 Task: In the Company georgeWashington.edu, Log call with description : 'Customer wanting to schedule a trial.'; Select call outcome: 'Busy '; Select call Direction: Inbound; Add date: '15 August, 2023' and time 11:00:AM. Logged in from softage.1@softage.net
Action: Mouse moved to (112, 70)
Screenshot: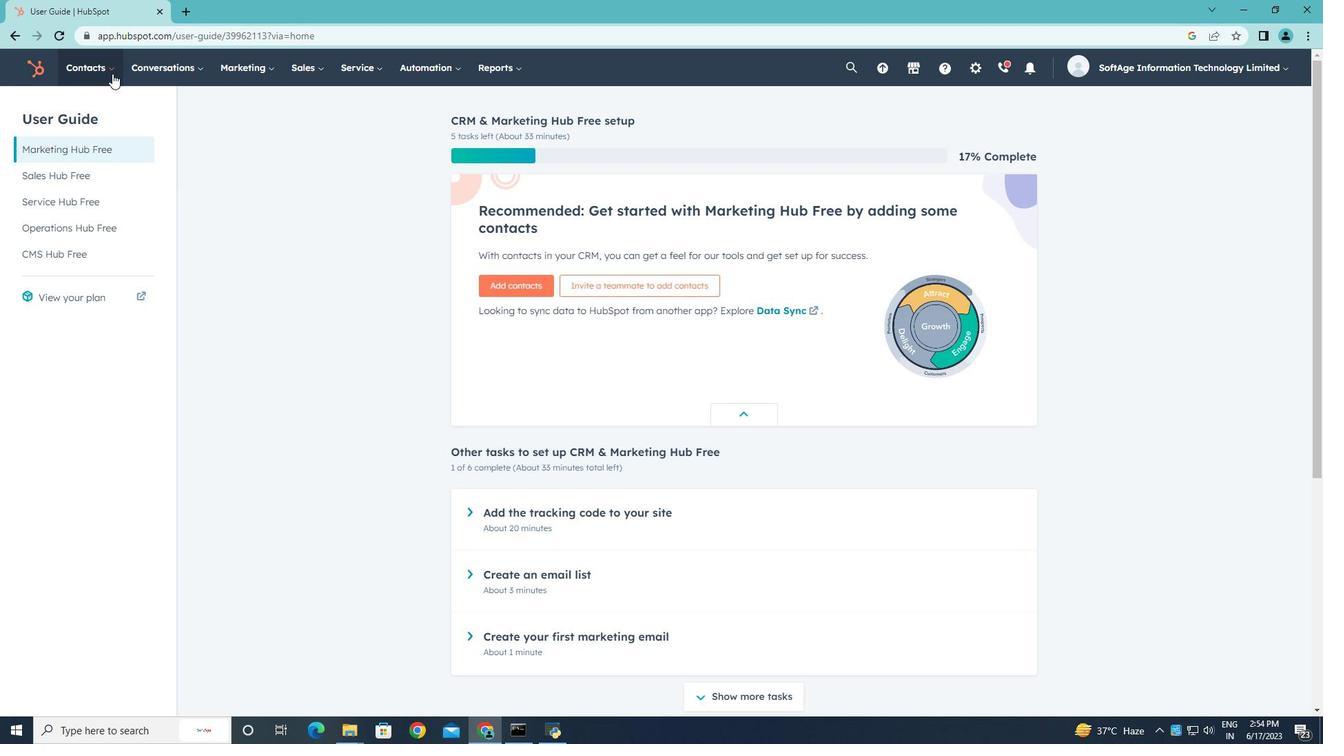 
Action: Mouse pressed left at (112, 70)
Screenshot: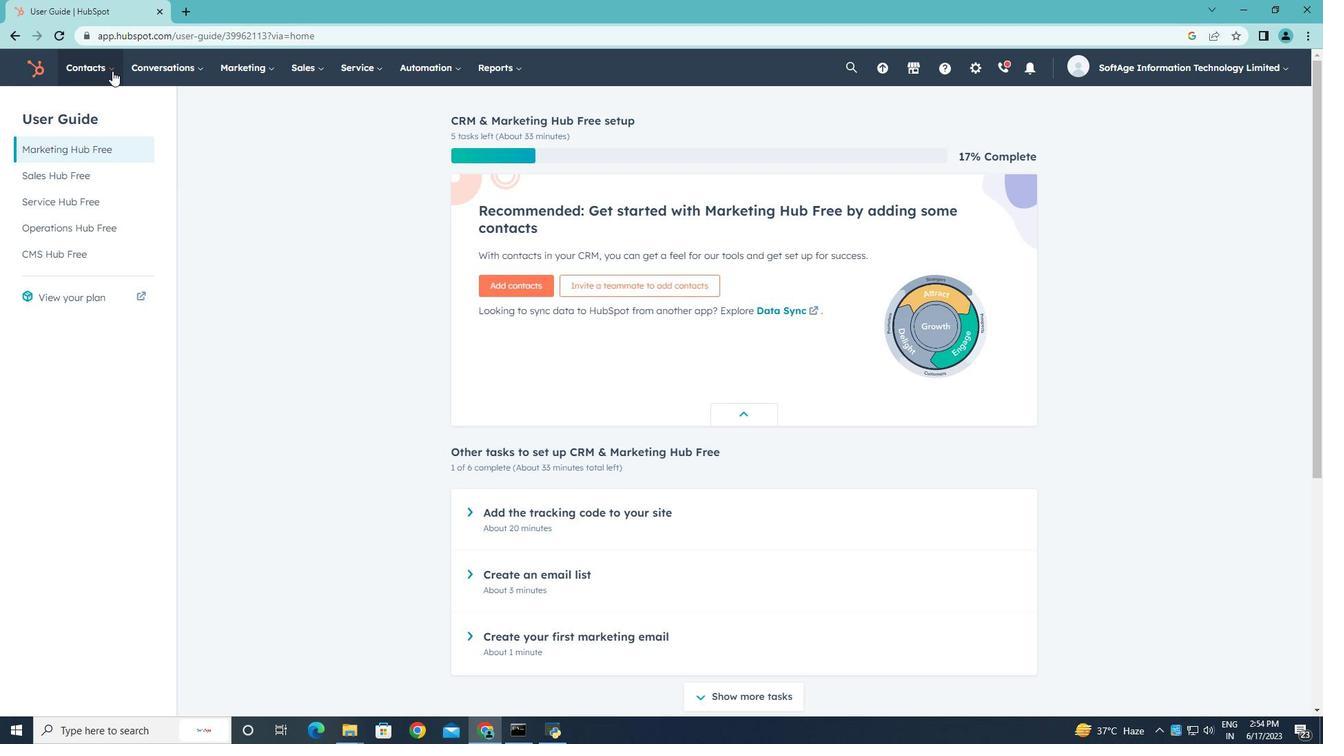 
Action: Mouse moved to (111, 137)
Screenshot: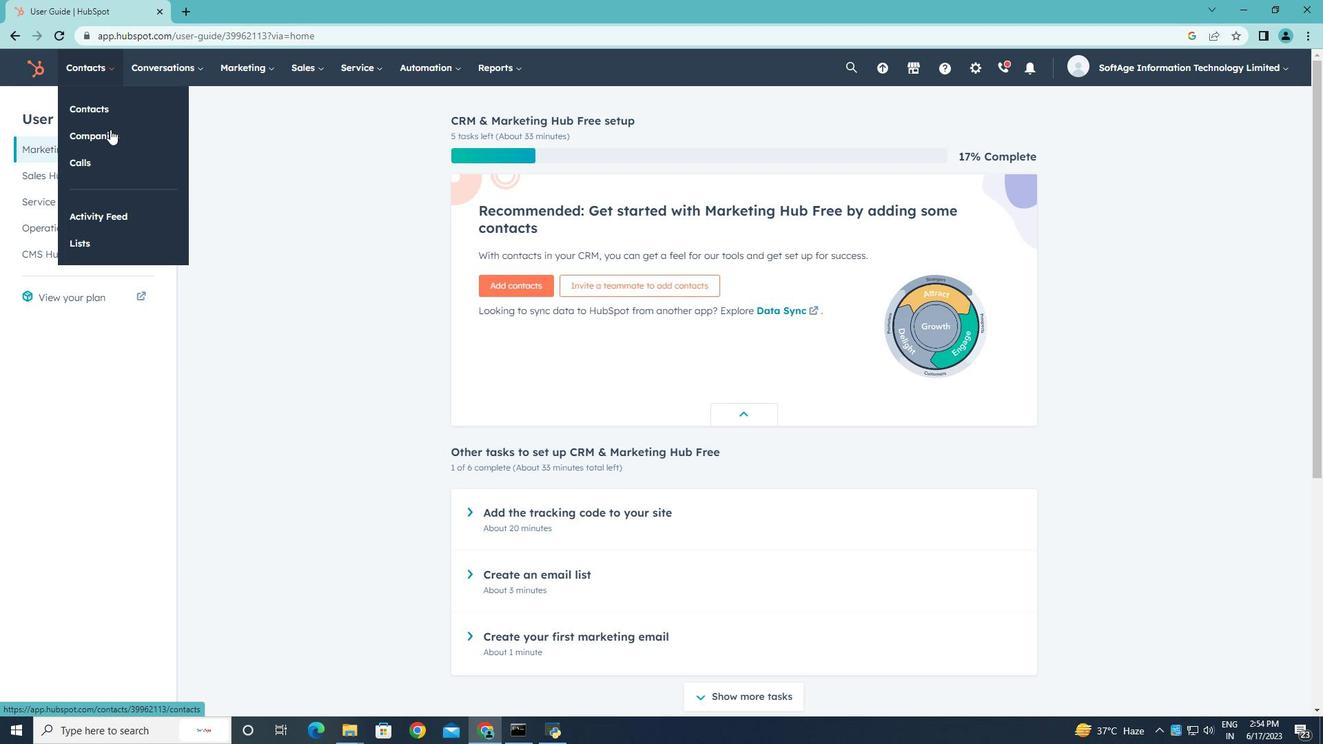 
Action: Mouse pressed left at (111, 137)
Screenshot: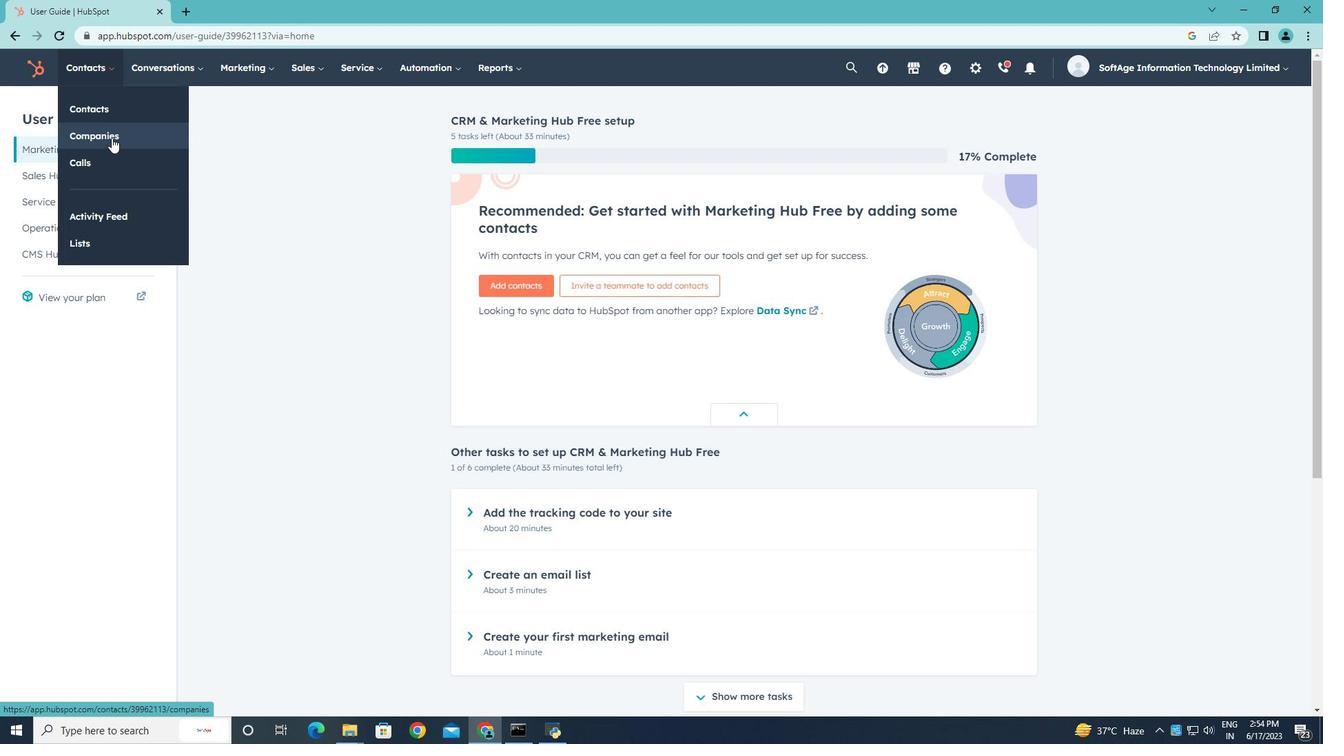 
Action: Mouse moved to (122, 218)
Screenshot: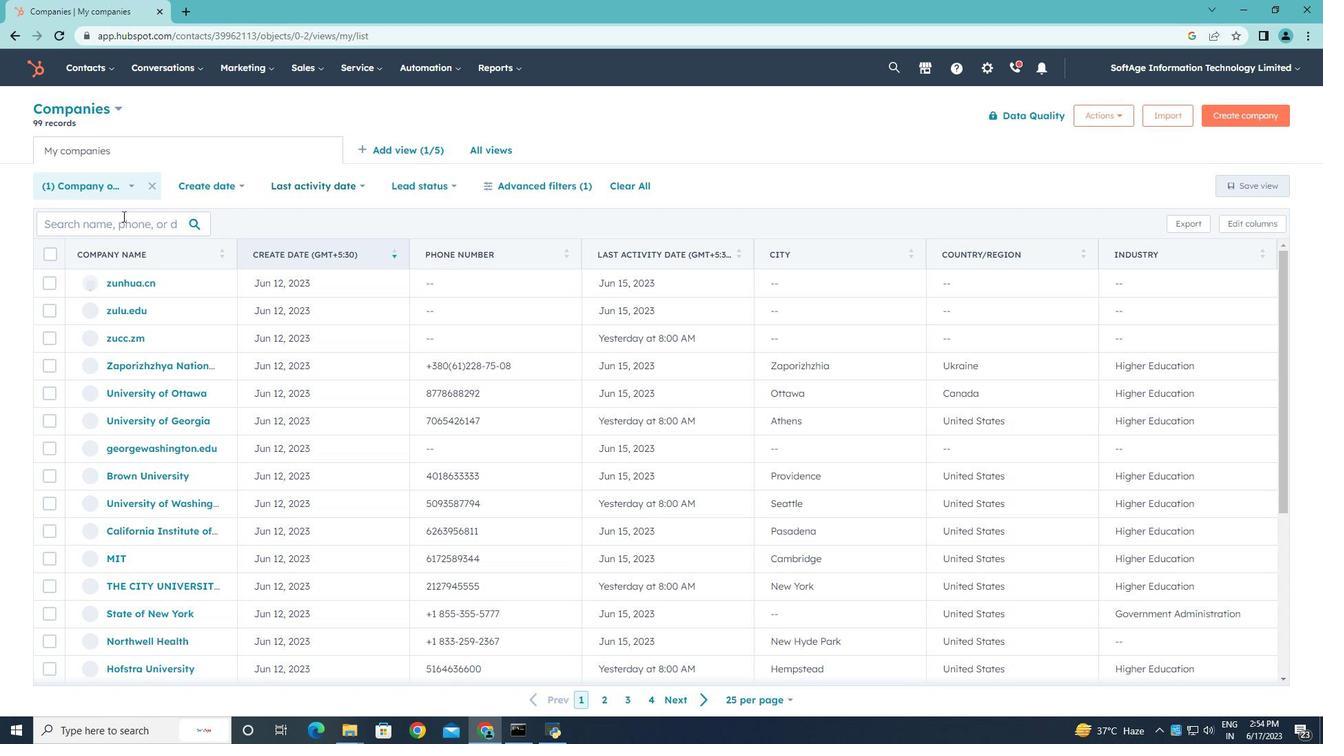 
Action: Mouse pressed left at (122, 218)
Screenshot: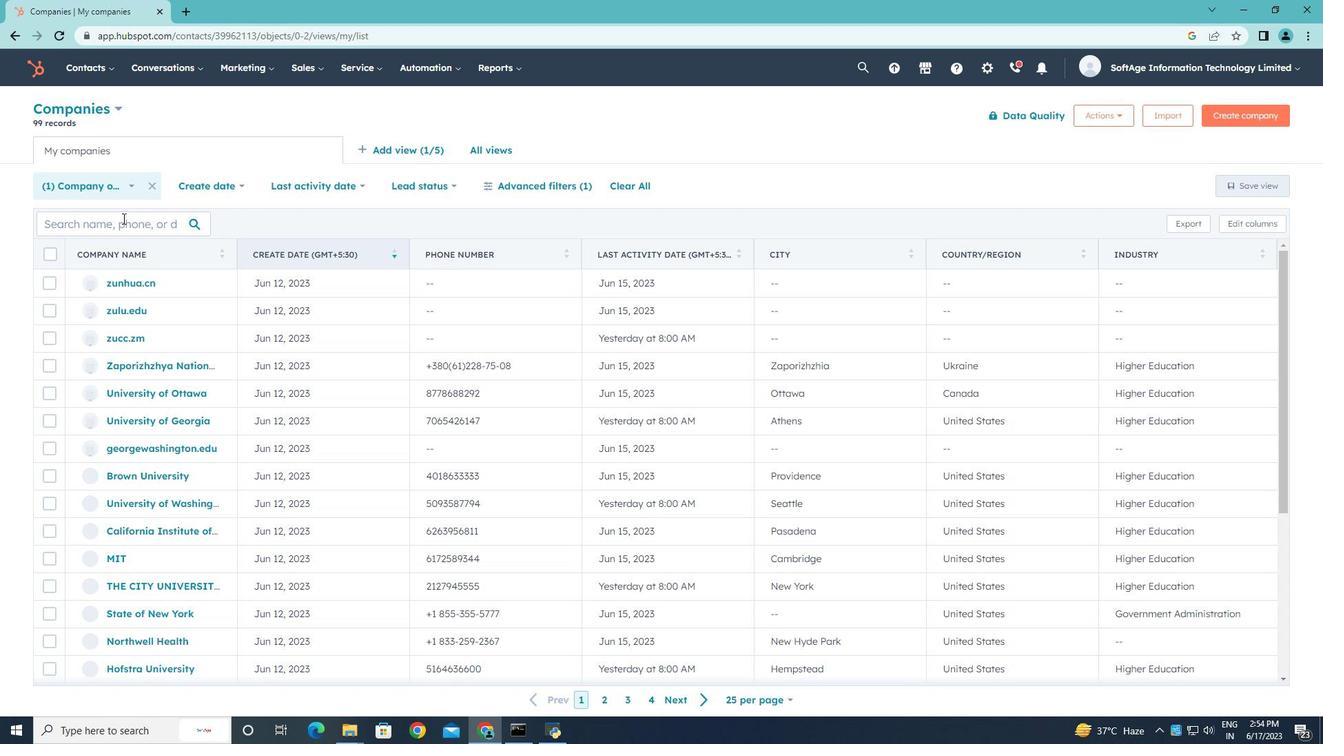 
Action: Key pressed george<Key.shift>Washington.edu
Screenshot: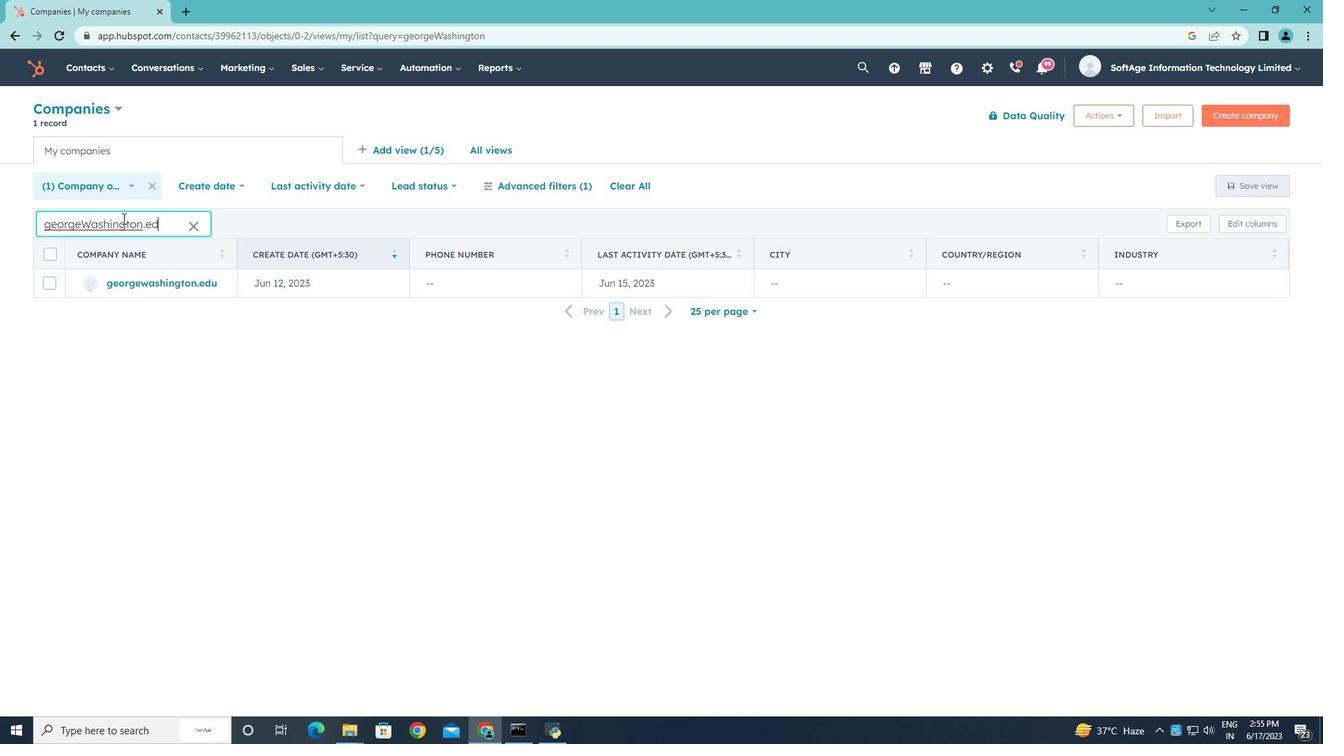 
Action: Mouse moved to (146, 283)
Screenshot: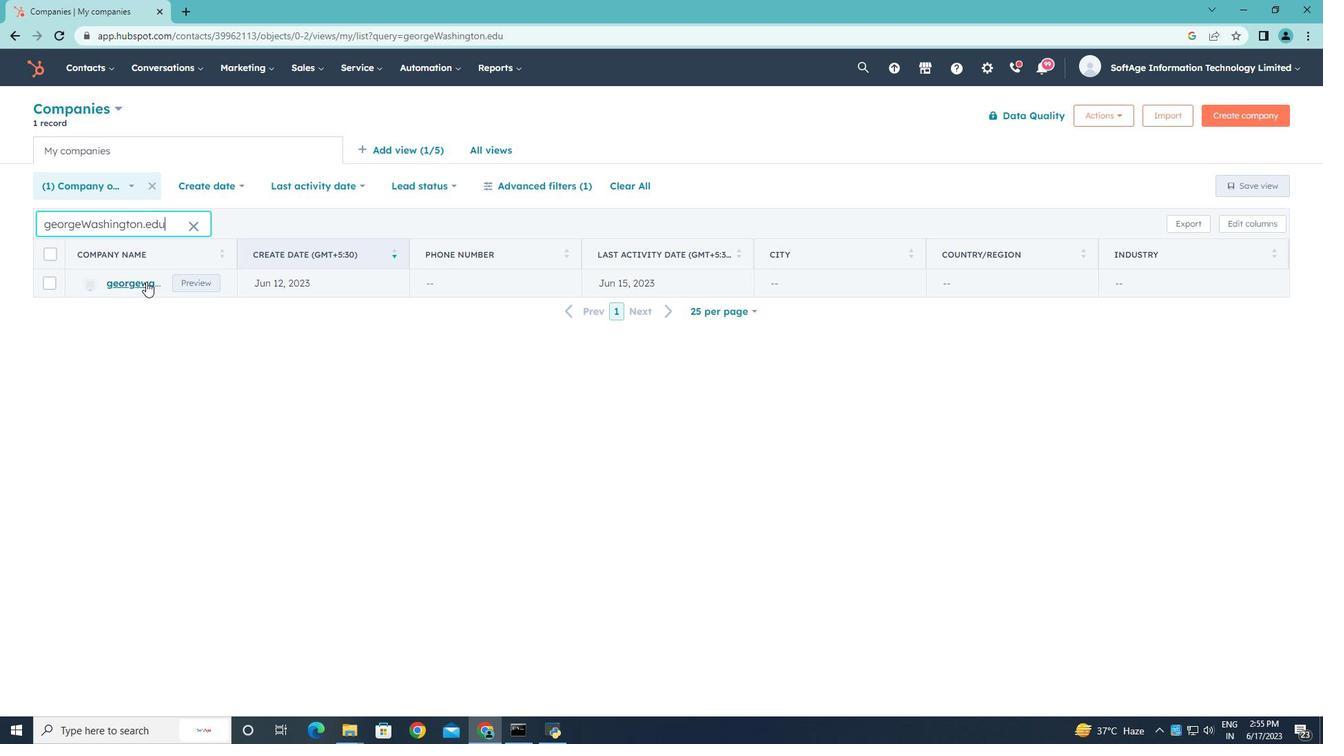 
Action: Mouse pressed left at (146, 283)
Screenshot: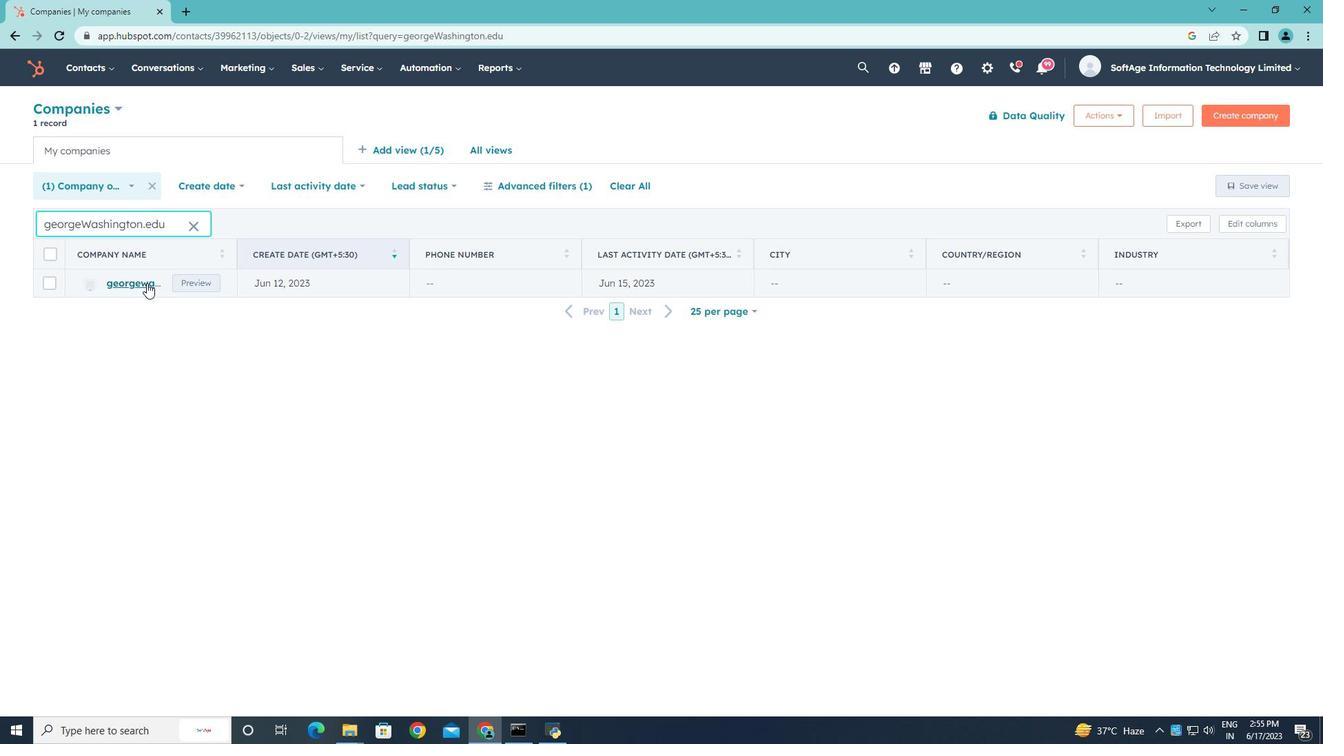 
Action: Mouse moved to (267, 222)
Screenshot: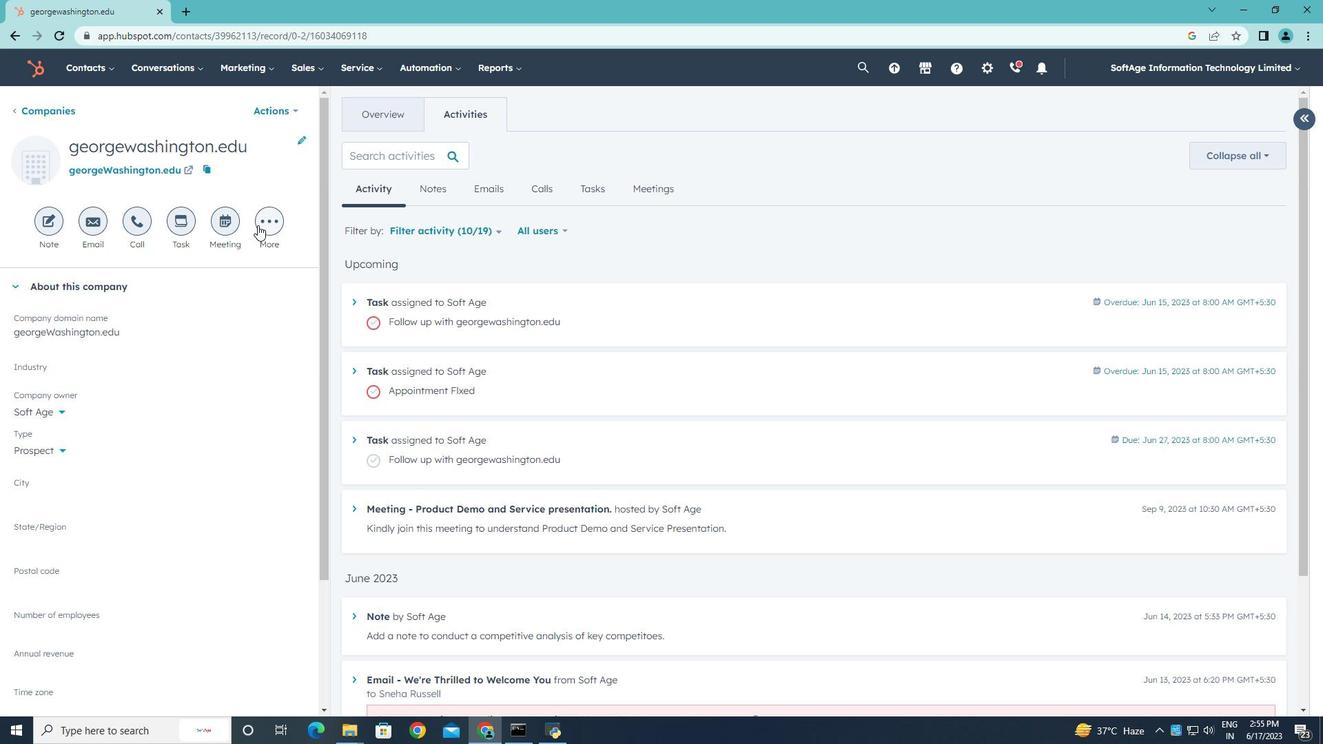
Action: Mouse pressed left at (267, 222)
Screenshot: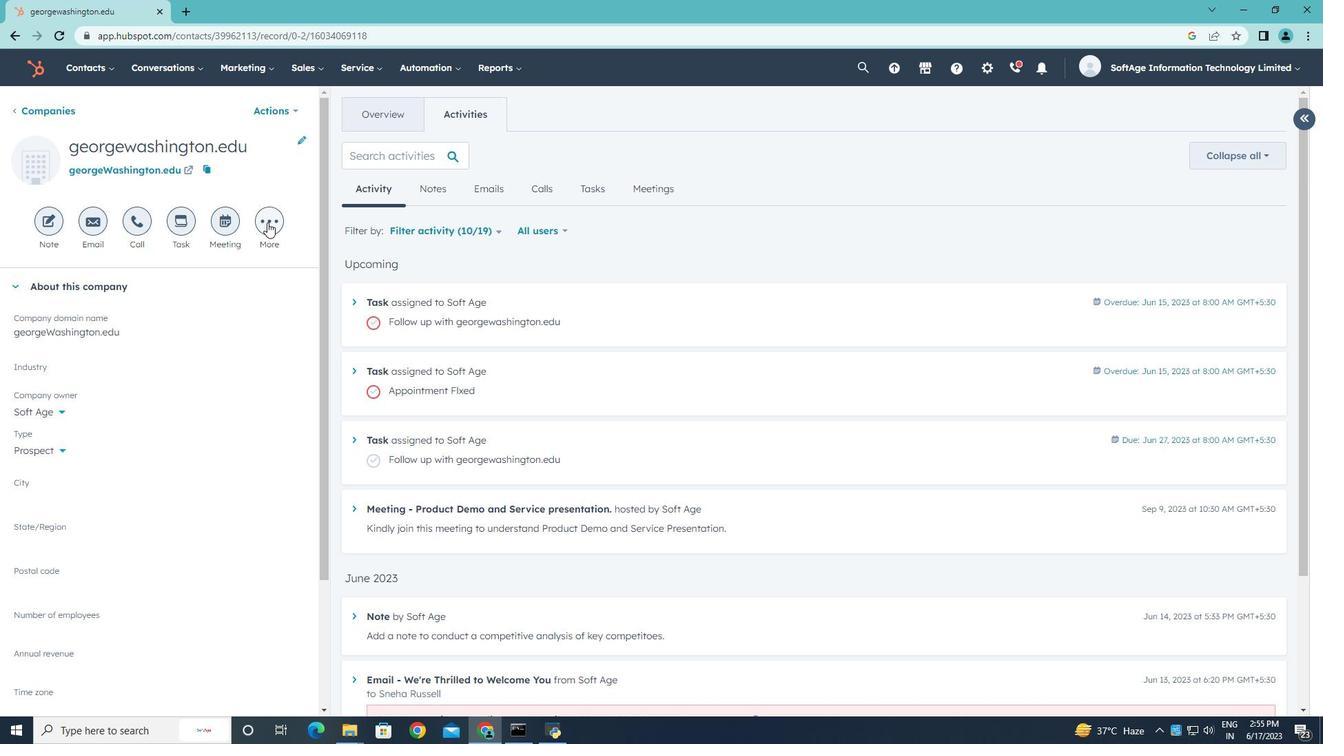 
Action: Mouse moved to (254, 340)
Screenshot: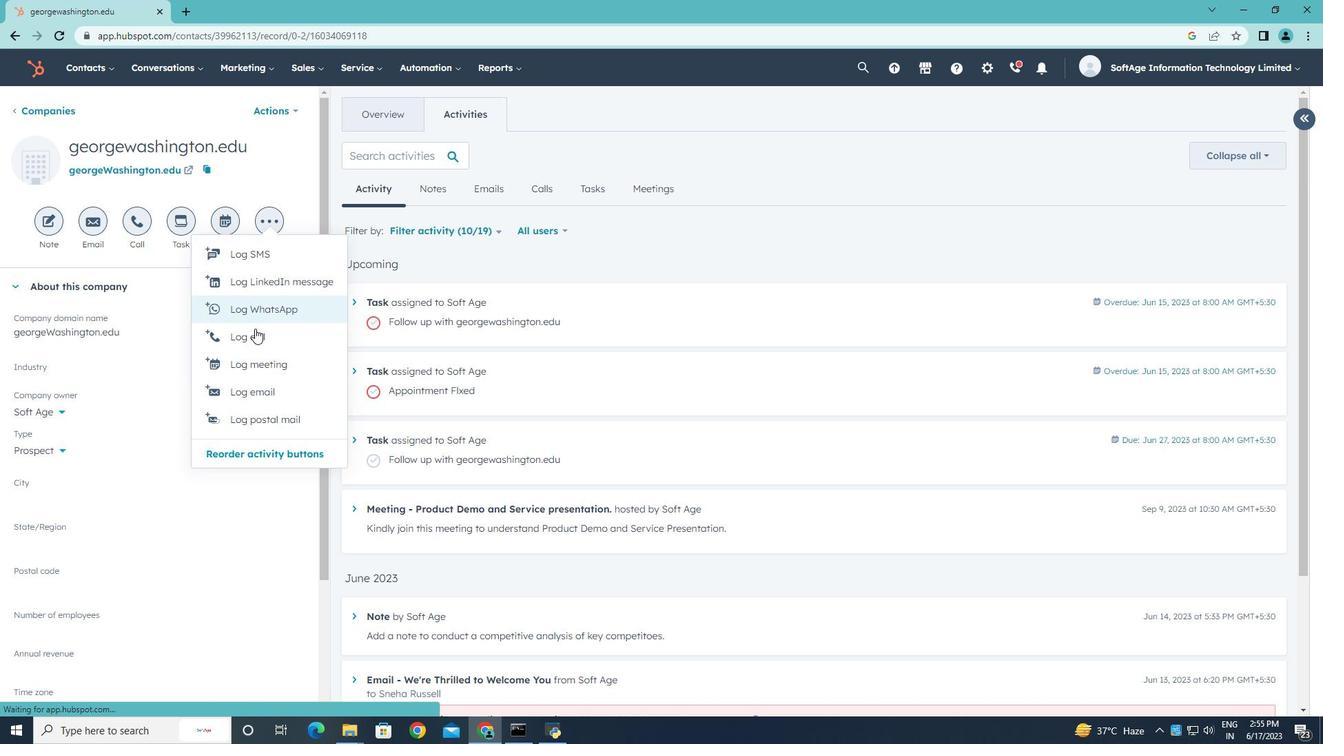 
Action: Mouse pressed left at (254, 340)
Screenshot: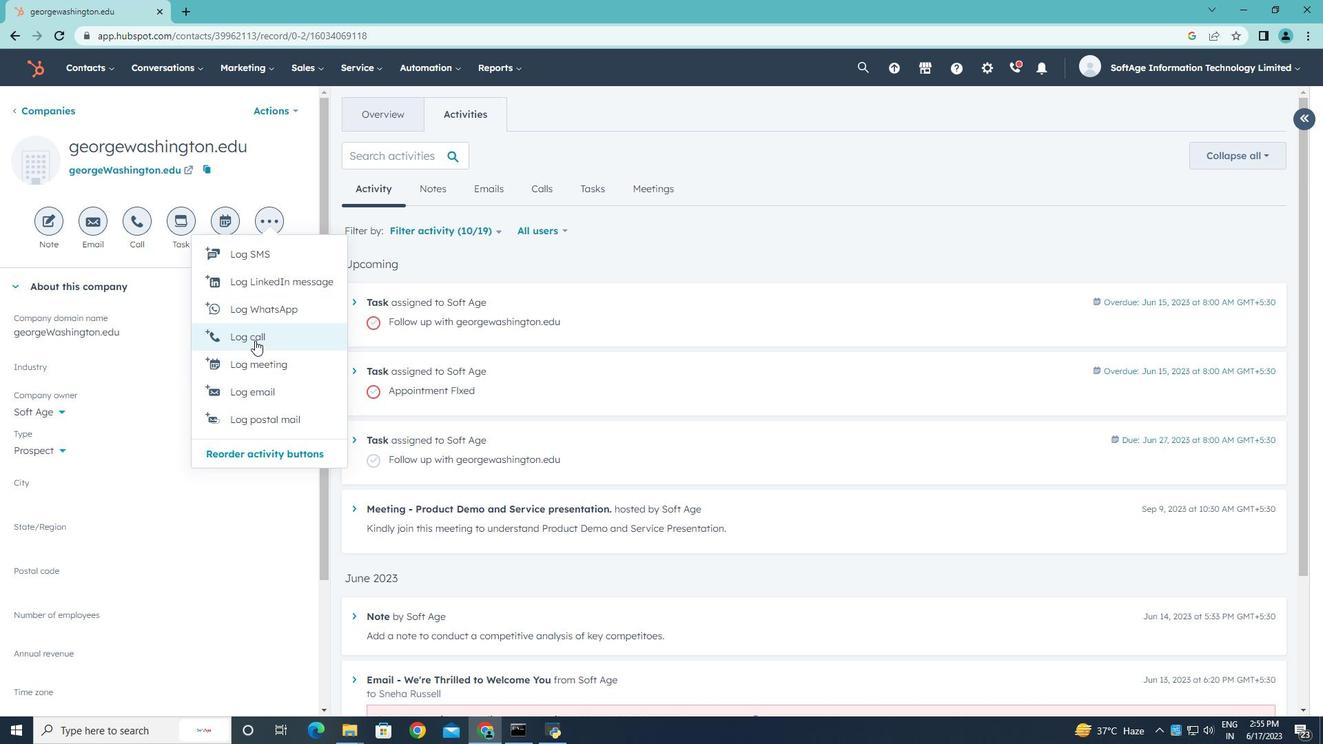
Action: Key pressed <Key.shift>Customer<Key.space>wanting<Key.space>to<Key.space>schedyu<Key.backspace><Key.backspace>ule<Key.space>a<Key.space>tria;<Key.backspace>l<Key.space><Key.backspace>.
Screenshot: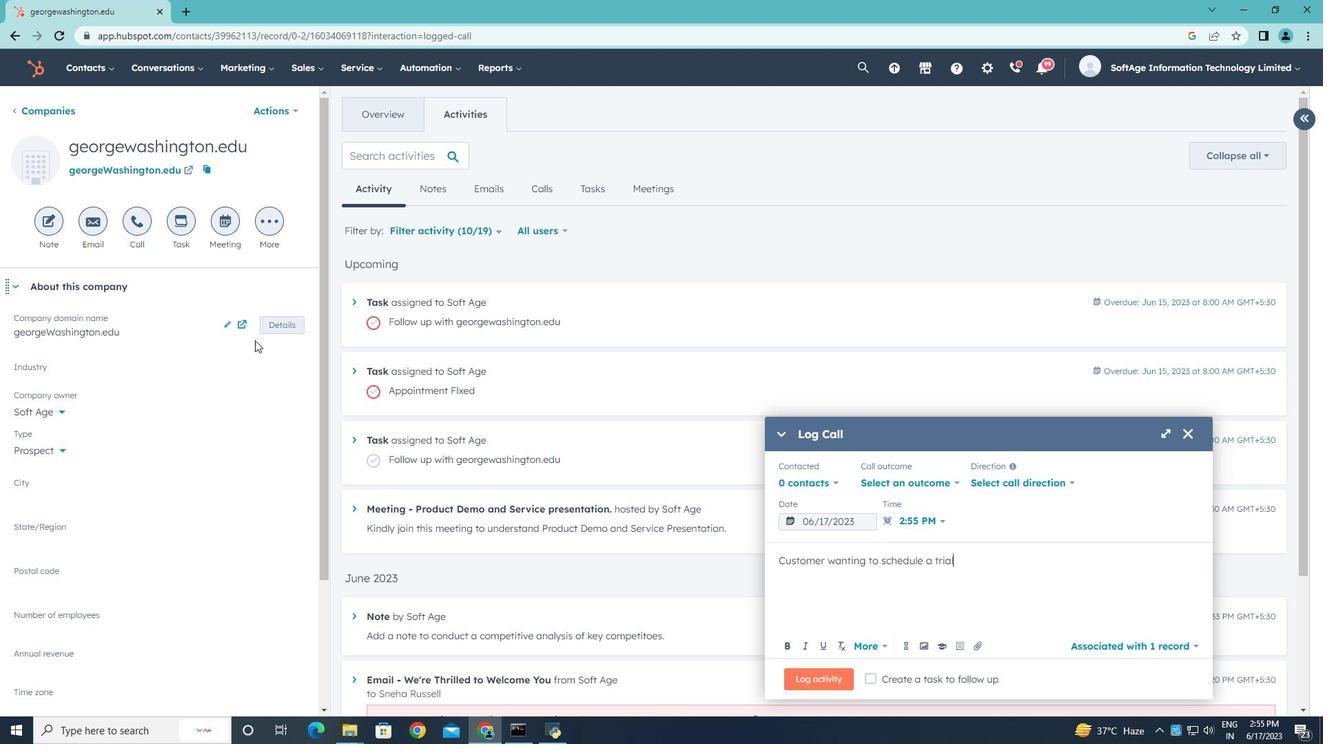 
Action: Mouse moved to (956, 480)
Screenshot: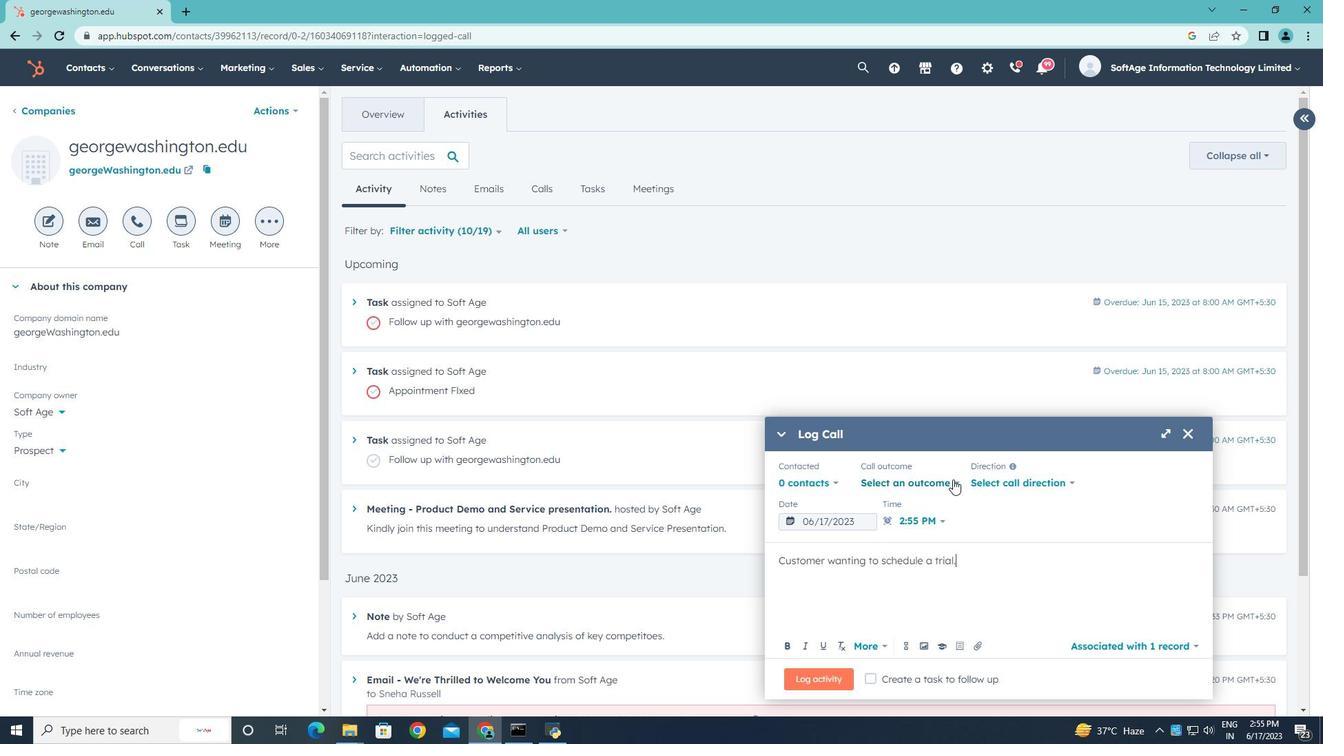
Action: Mouse pressed left at (956, 480)
Screenshot: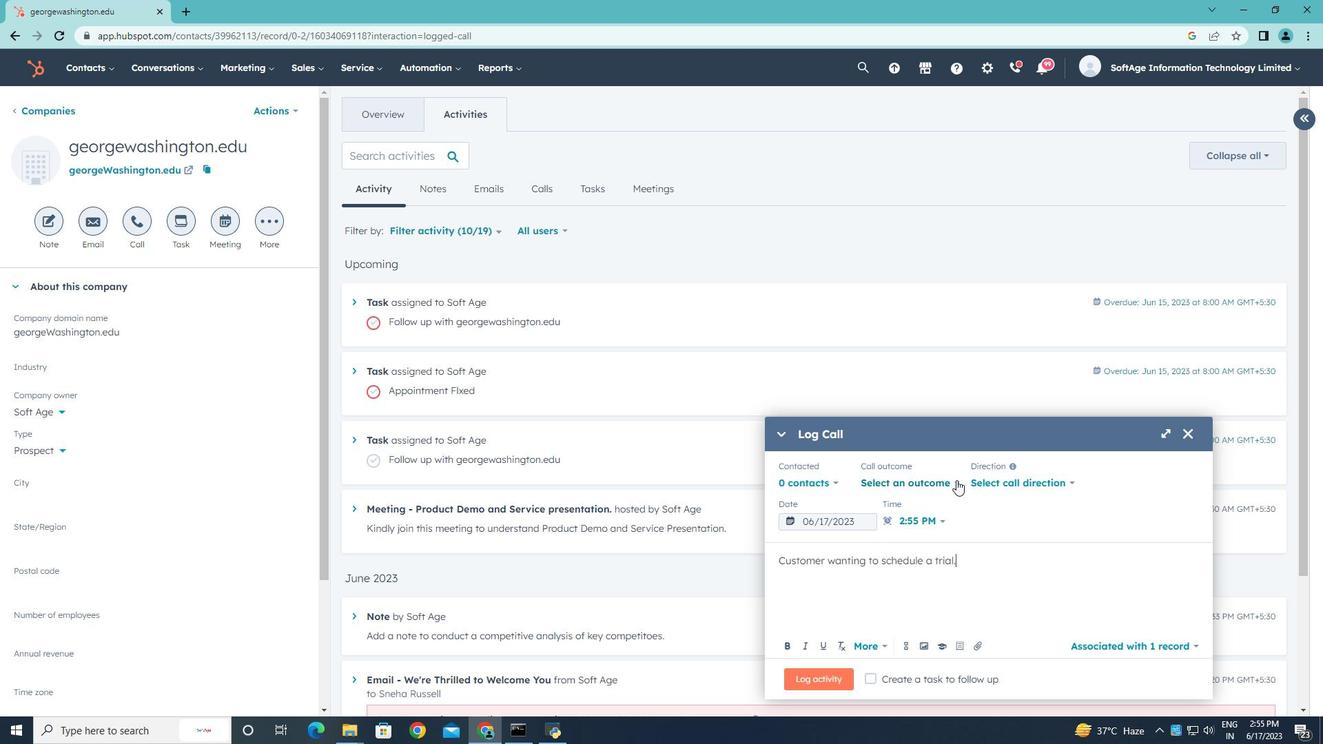 
Action: Mouse moved to (918, 523)
Screenshot: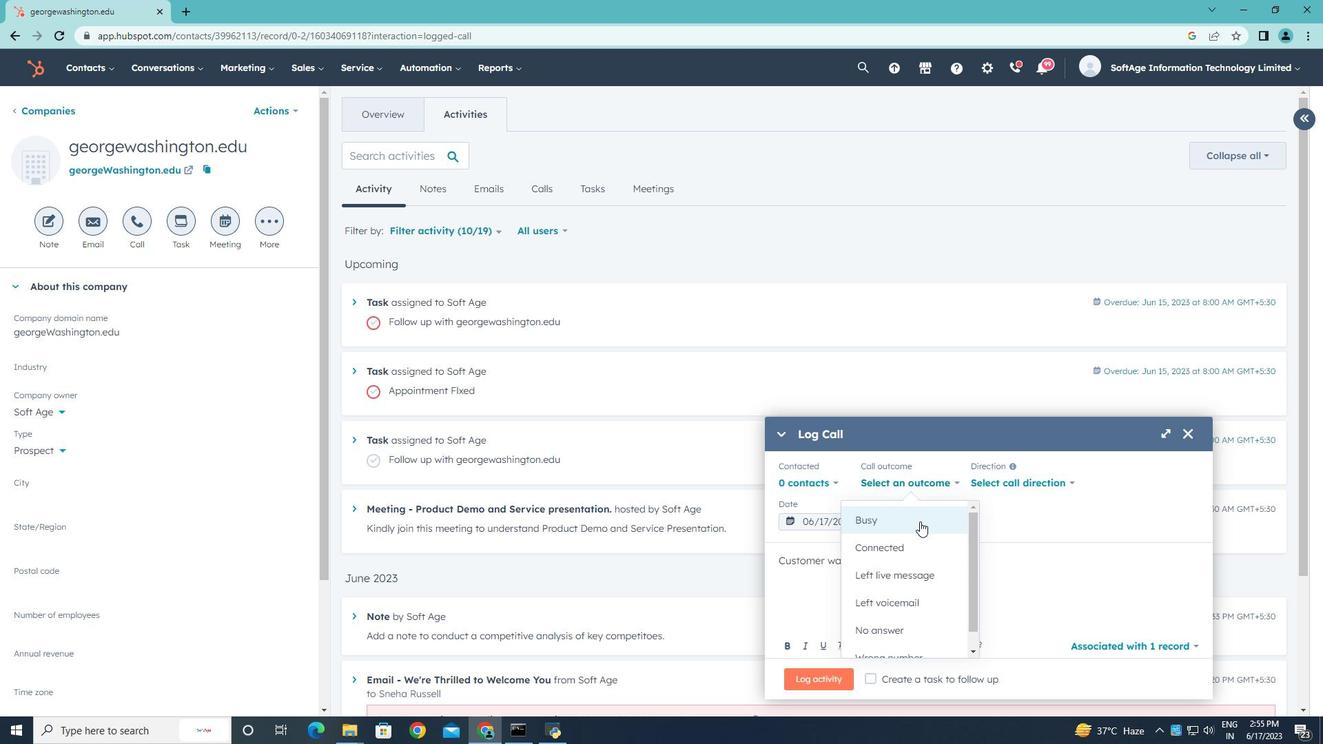 
Action: Mouse pressed left at (918, 523)
Screenshot: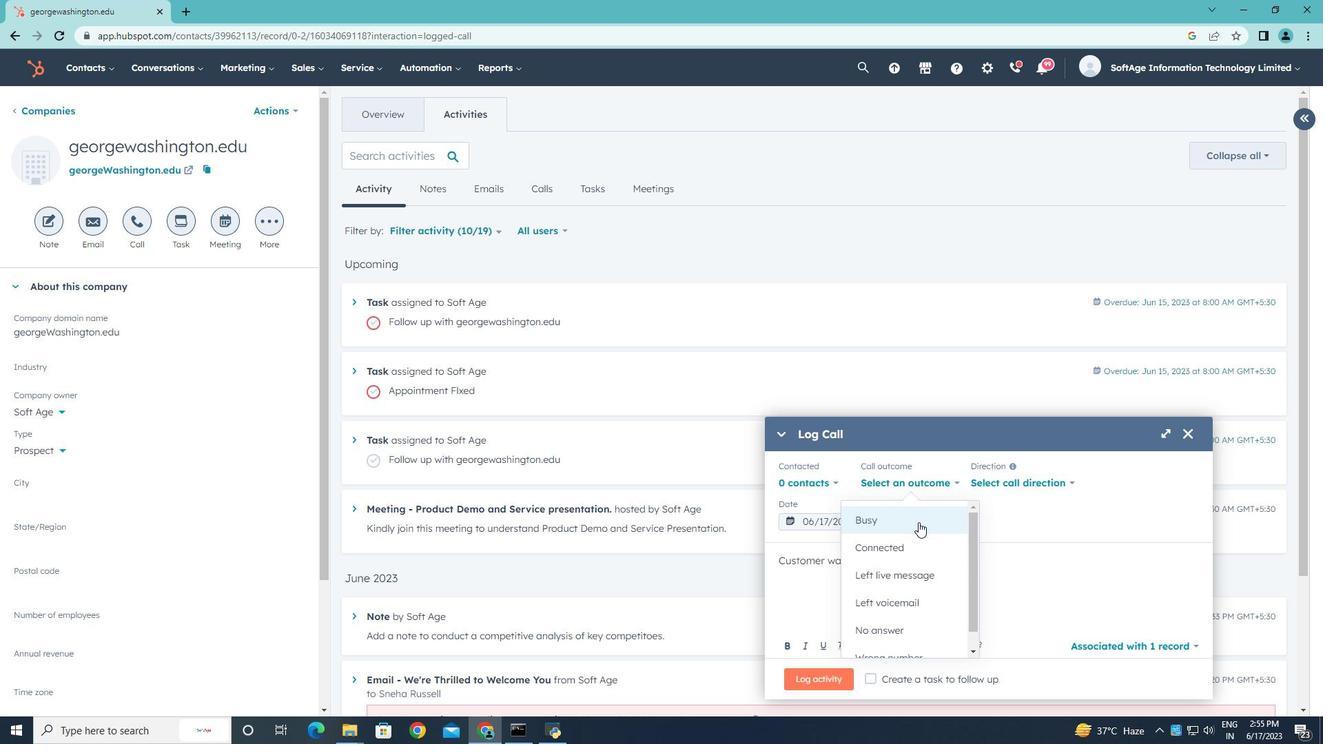 
Action: Mouse moved to (1011, 481)
Screenshot: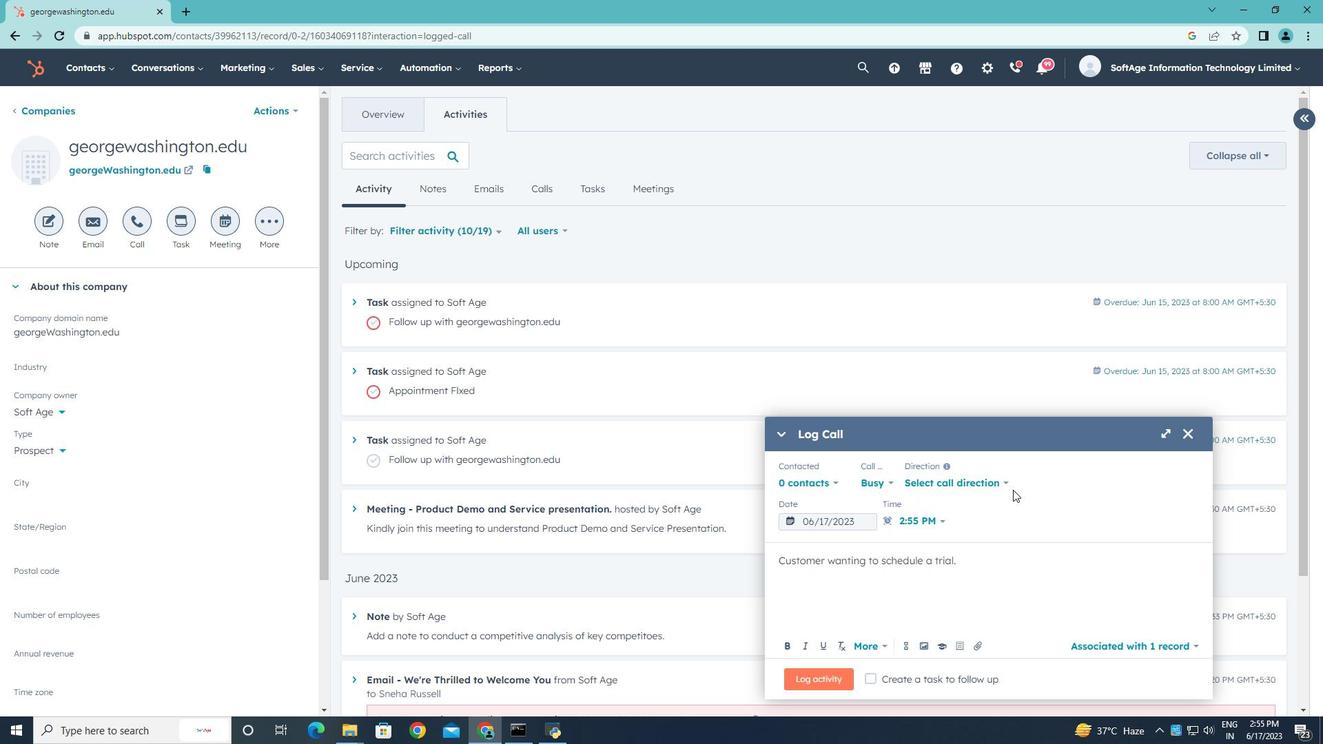 
Action: Mouse pressed left at (1011, 481)
Screenshot: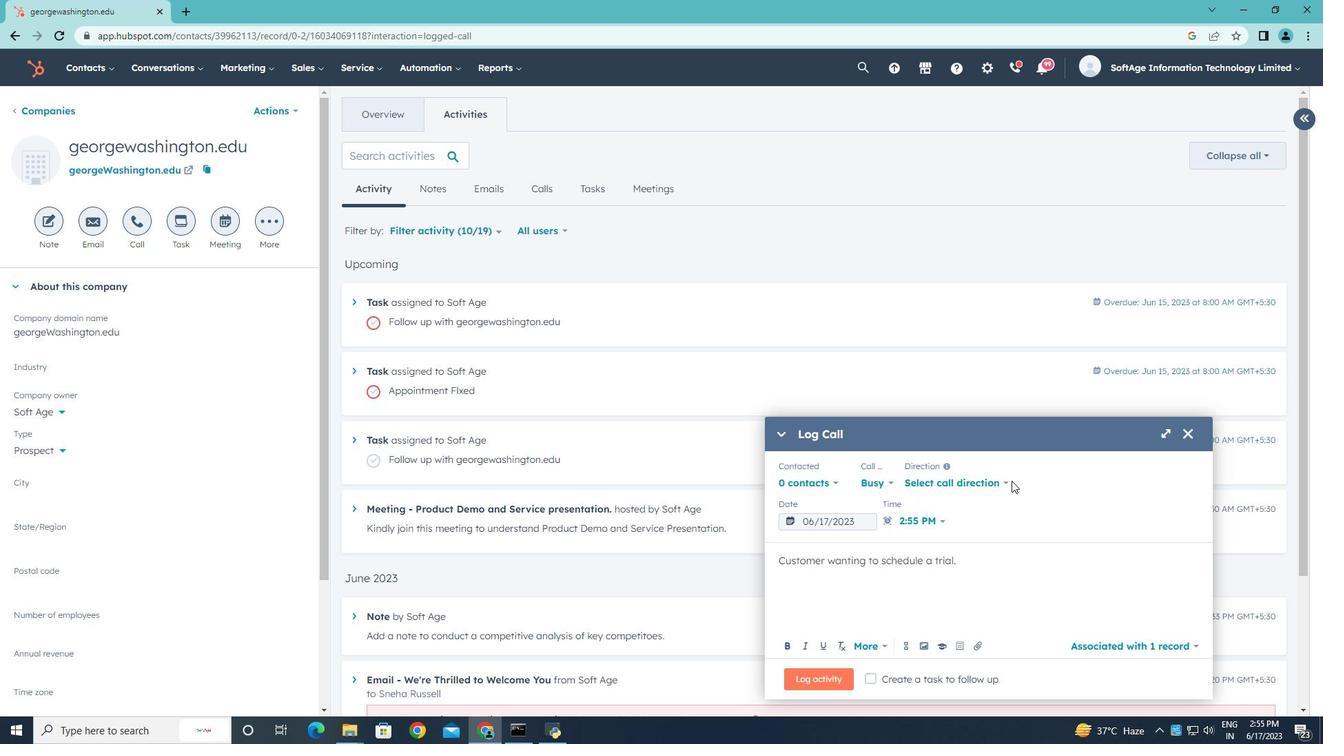 
Action: Mouse moved to (1006, 481)
Screenshot: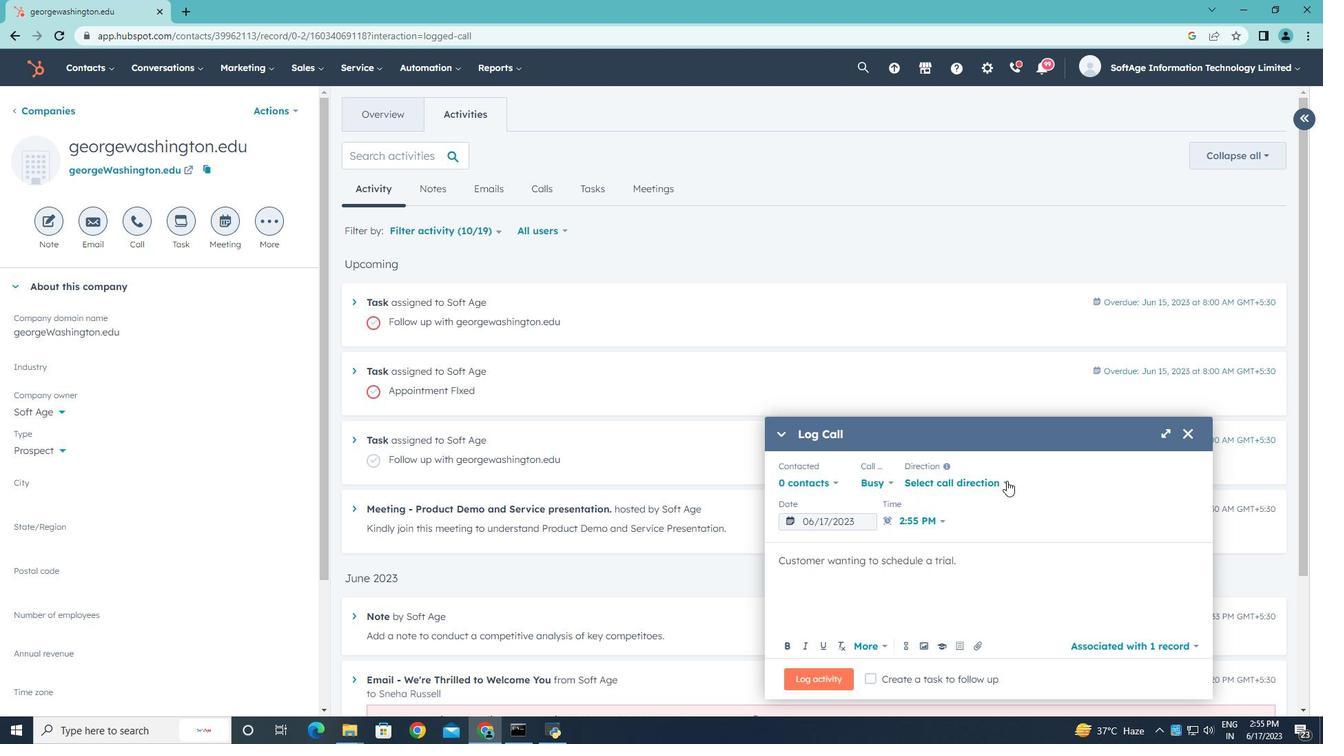 
Action: Mouse pressed left at (1006, 481)
Screenshot: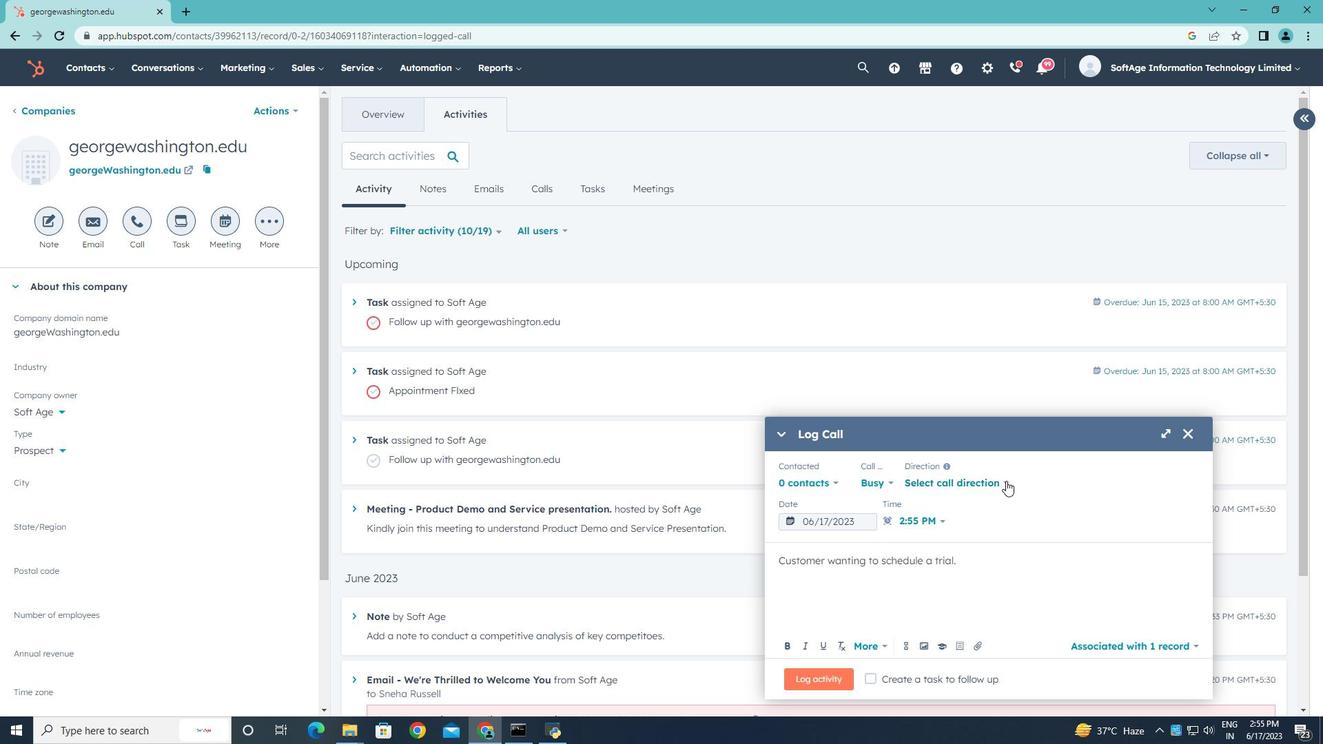 
Action: Mouse moved to (960, 526)
Screenshot: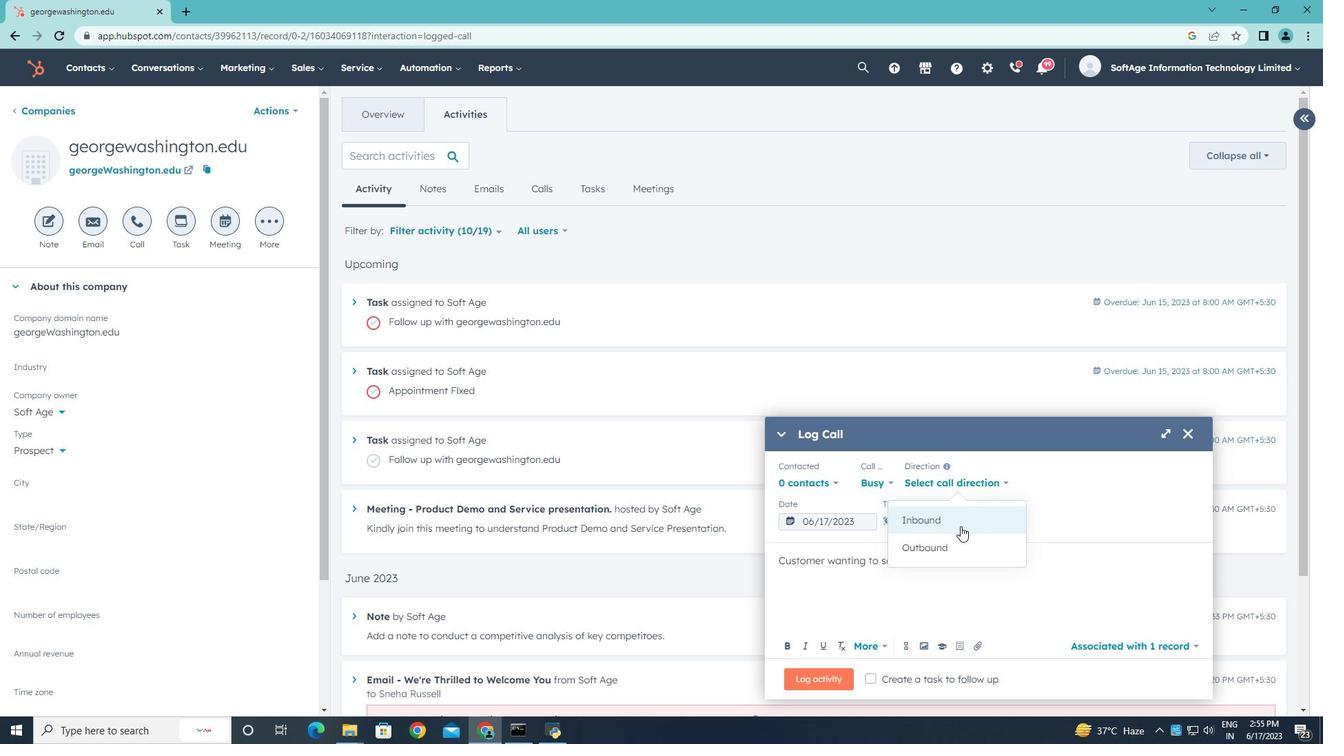 
Action: Mouse pressed left at (960, 526)
Screenshot: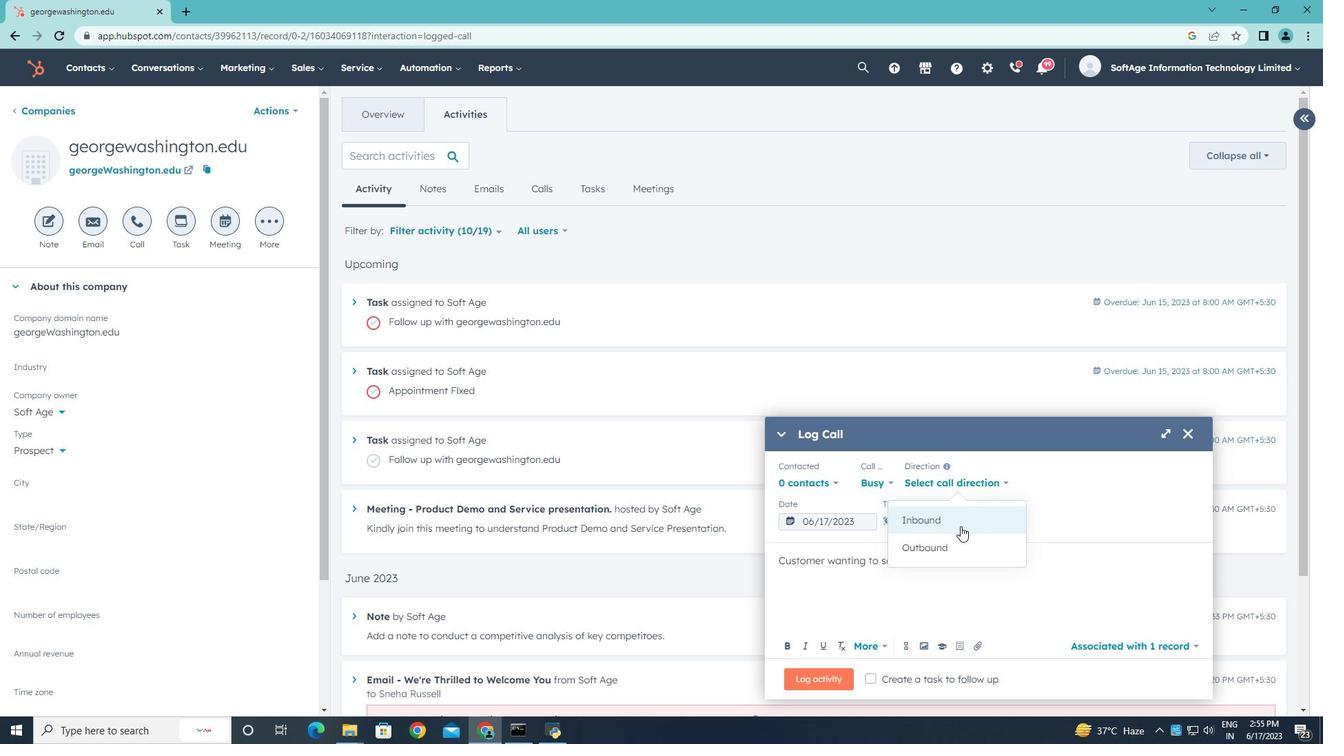 
Action: Mouse moved to (1067, 487)
Screenshot: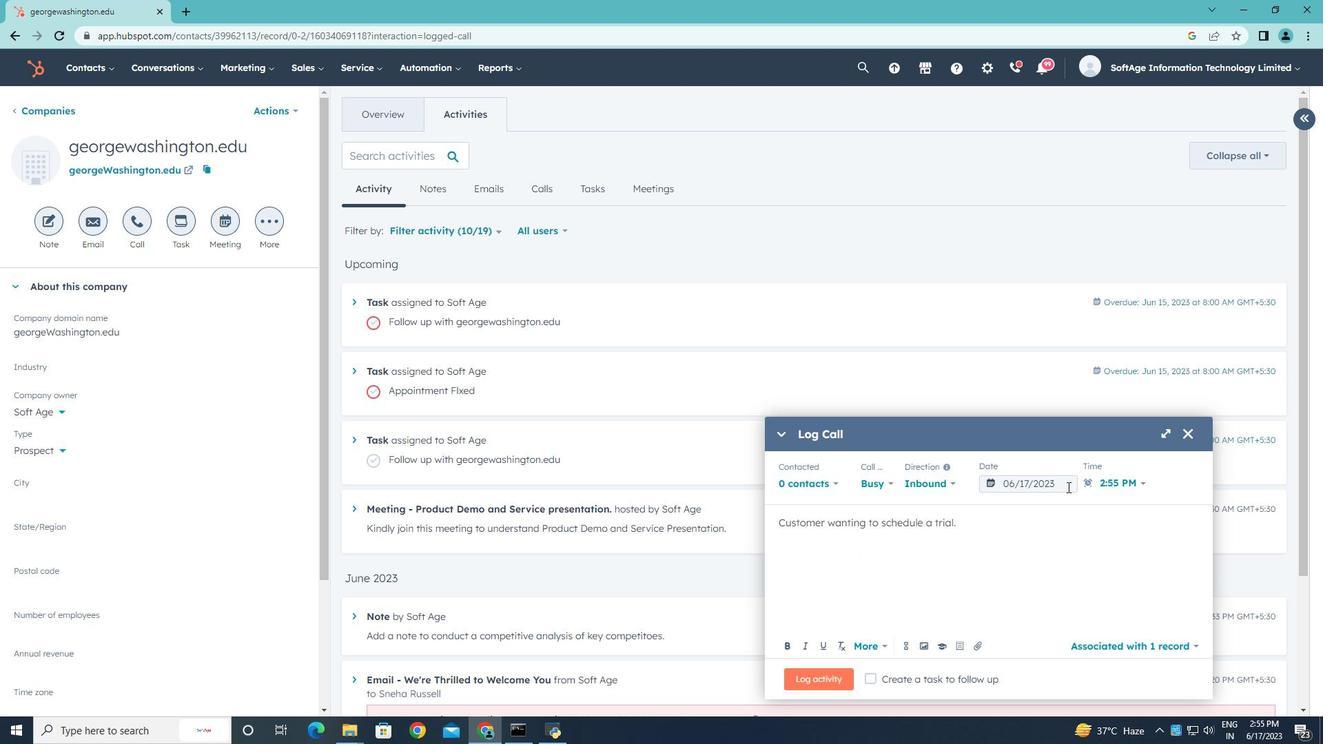 
Action: Mouse pressed left at (1067, 487)
Screenshot: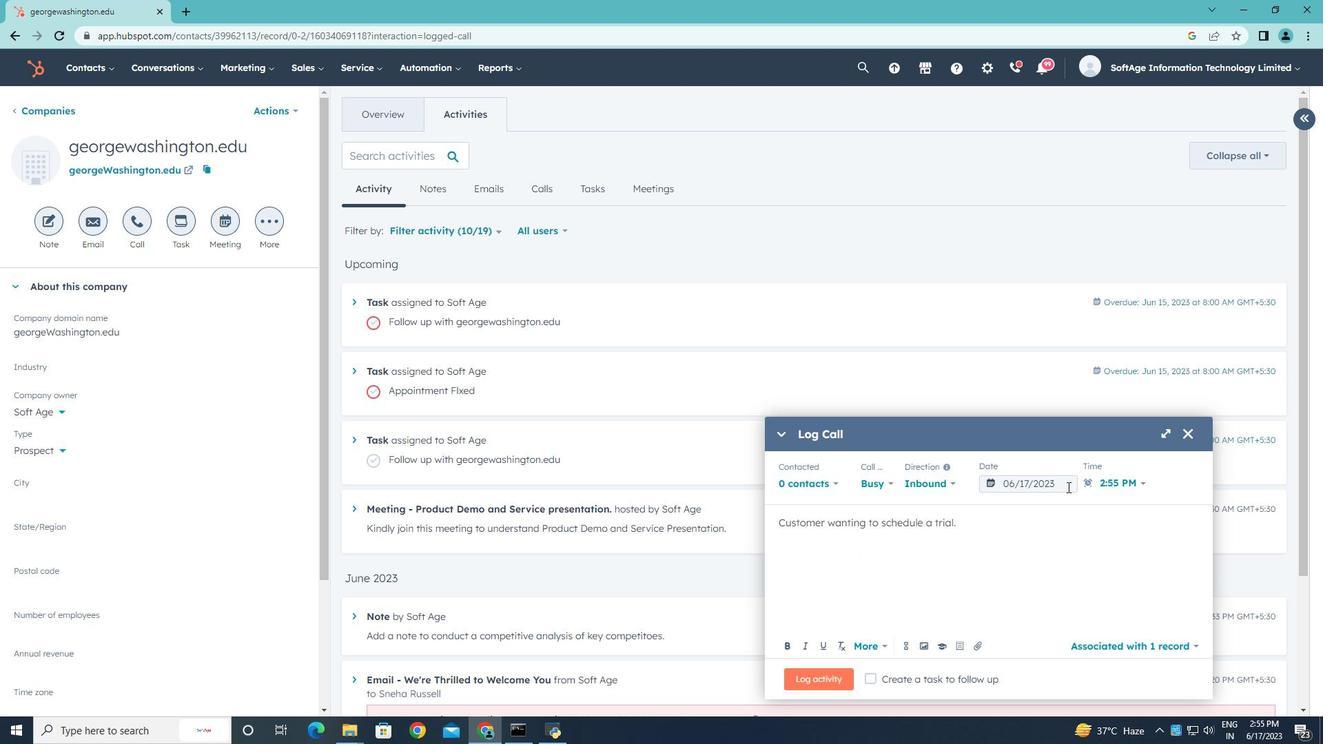 
Action: Mouse moved to (1161, 261)
Screenshot: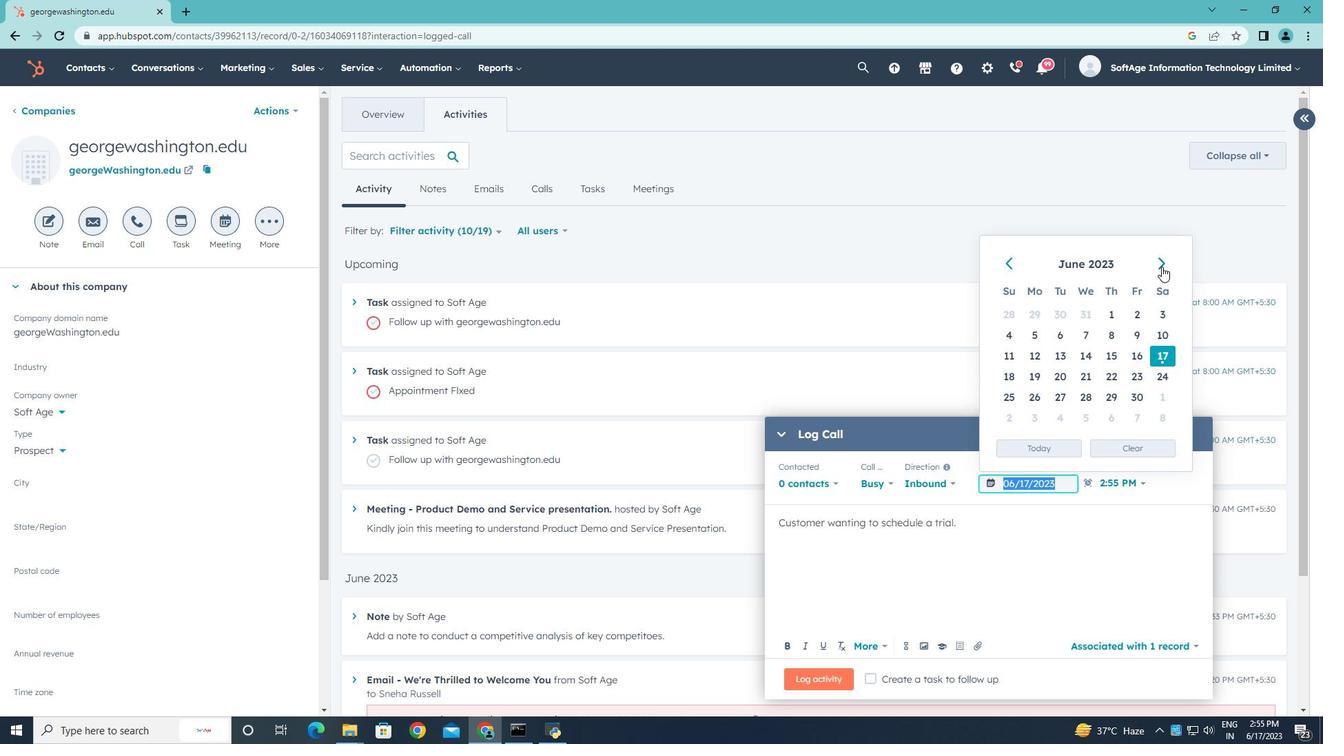 
Action: Mouse pressed left at (1161, 261)
Screenshot: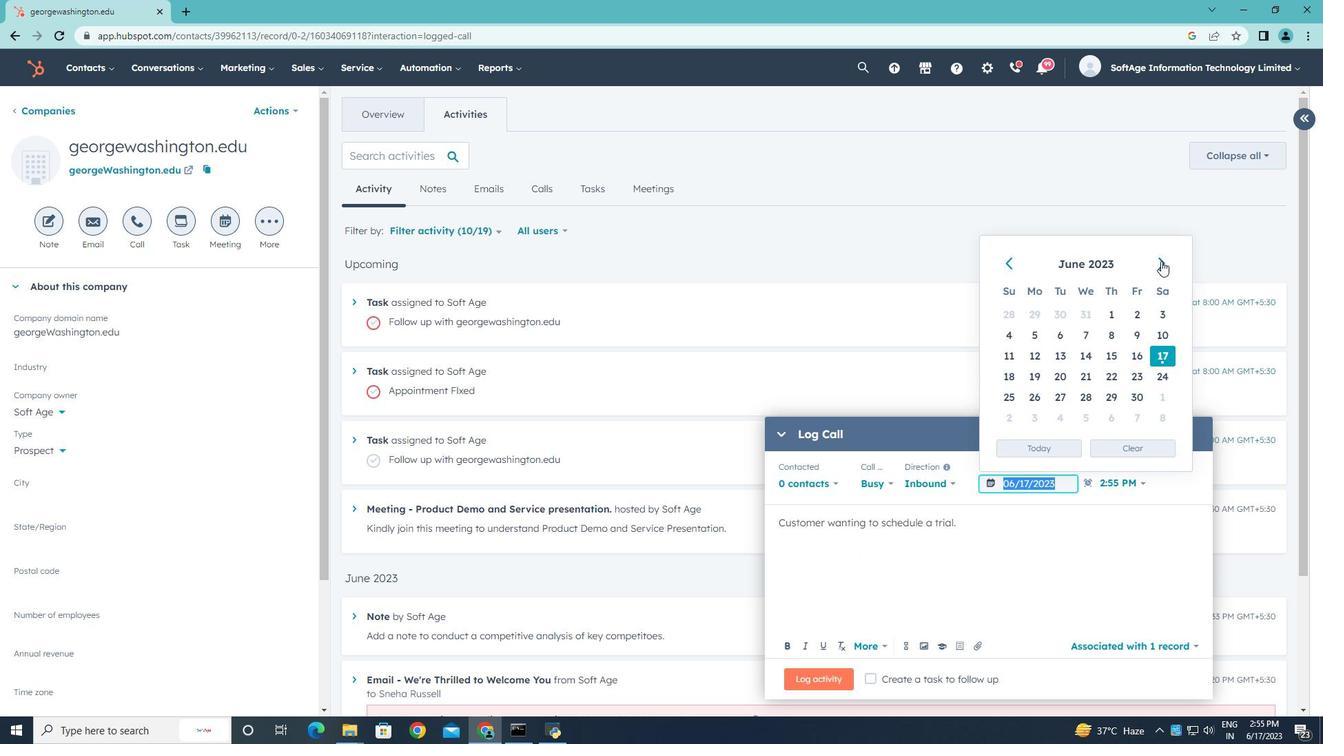 
Action: Mouse pressed left at (1161, 261)
Screenshot: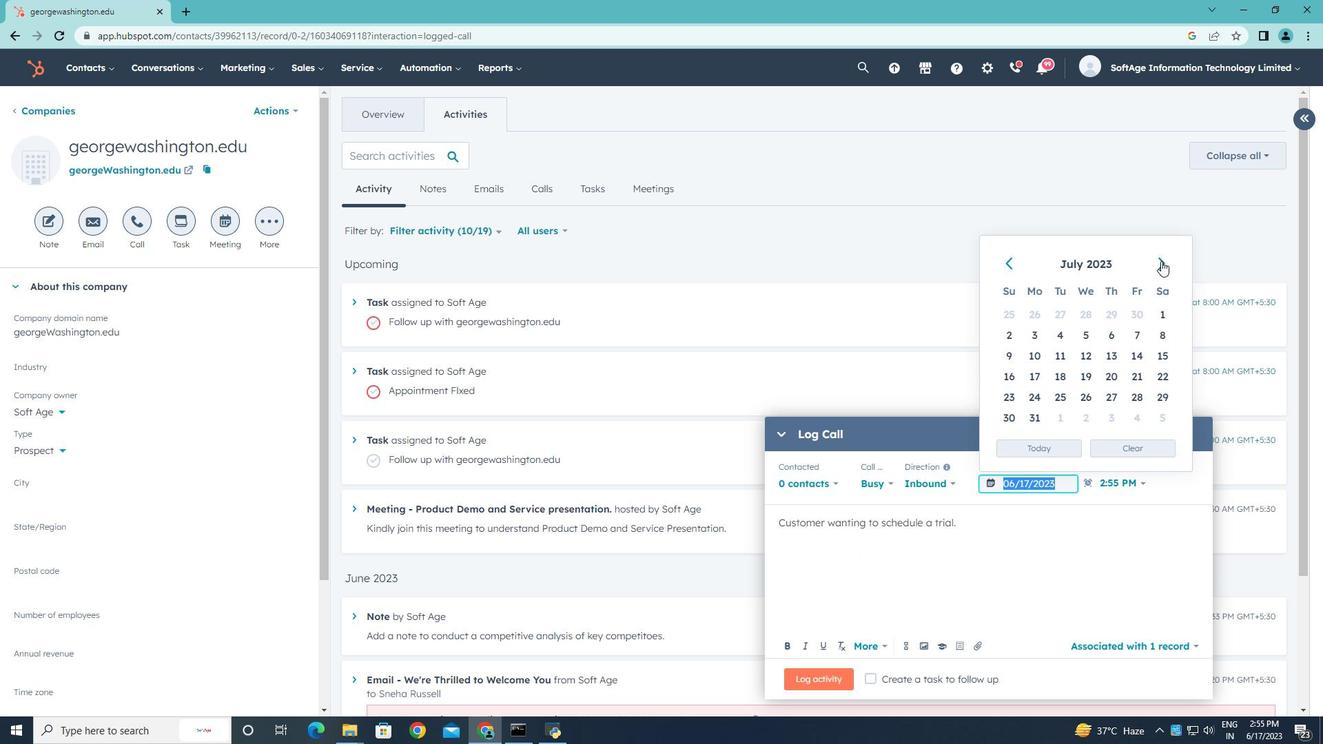 
Action: Mouse moved to (1057, 359)
Screenshot: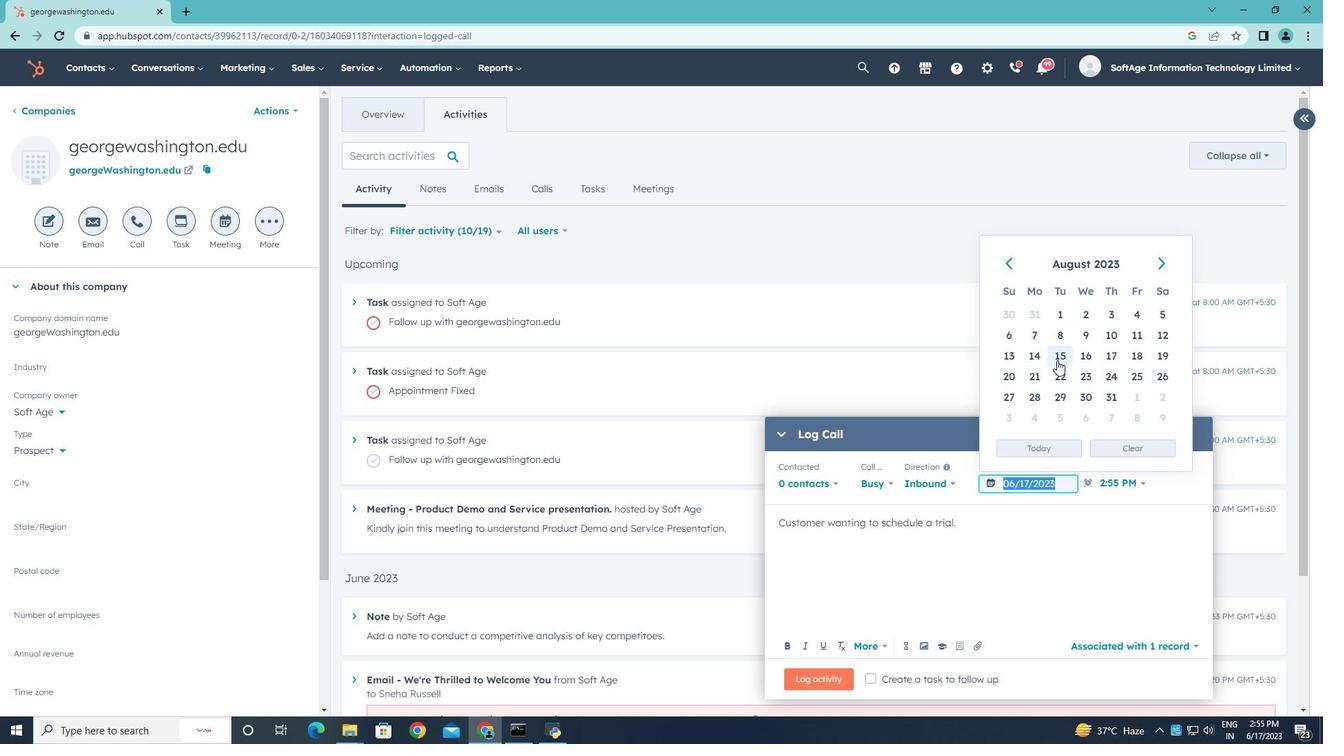 
Action: Mouse pressed left at (1057, 359)
Screenshot: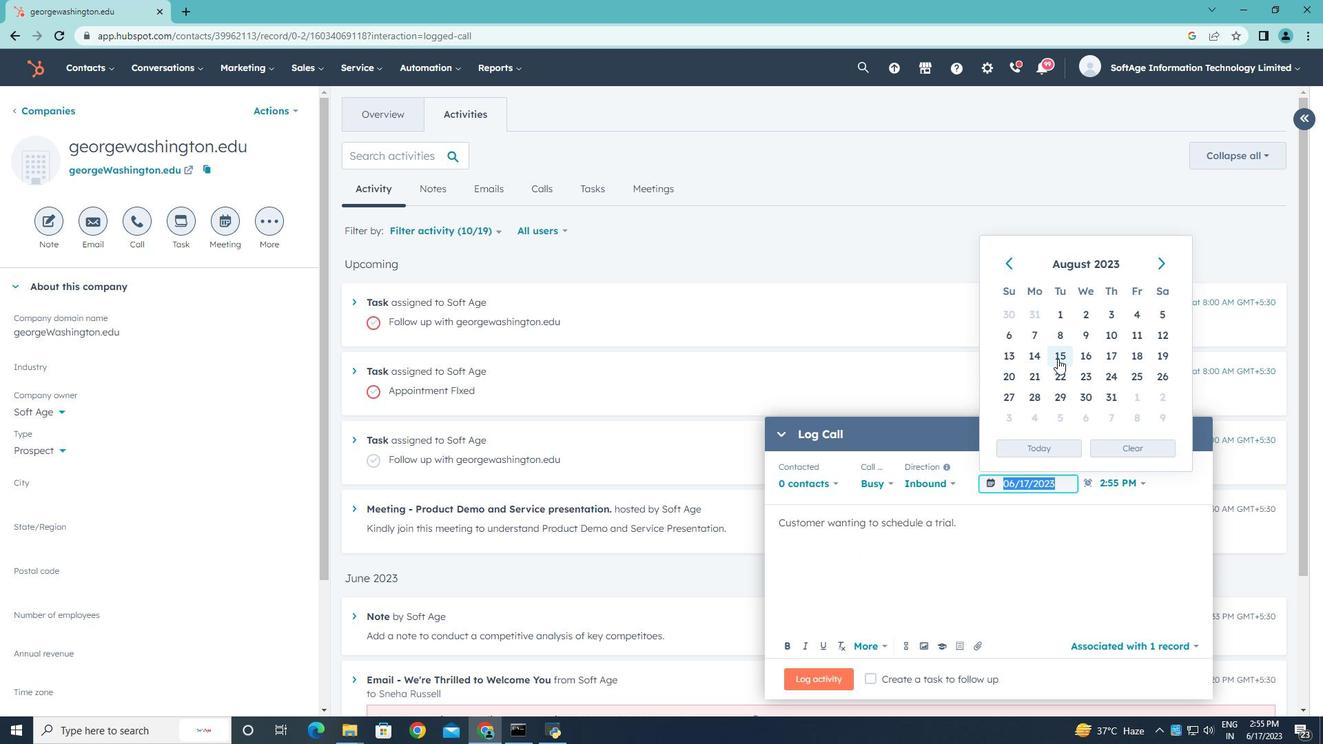 
Action: Mouse moved to (1138, 485)
Screenshot: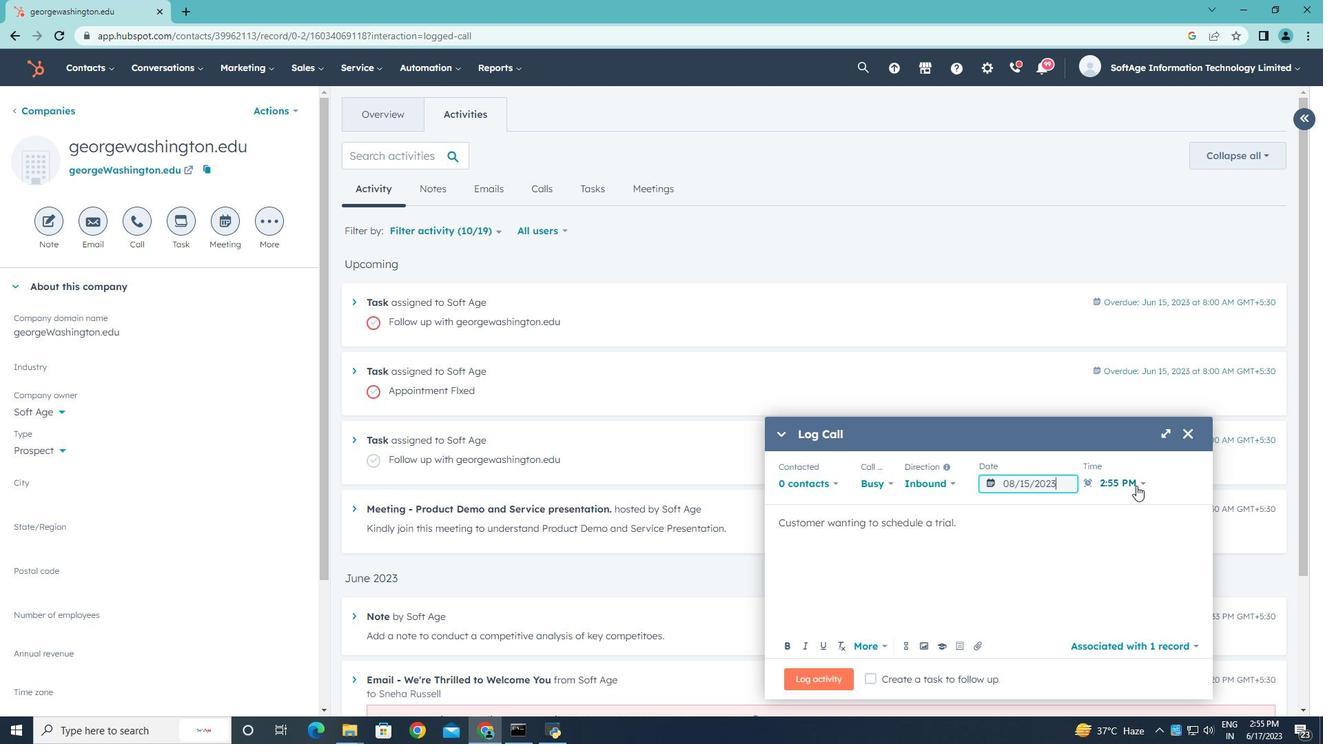
Action: Mouse pressed left at (1138, 485)
Screenshot: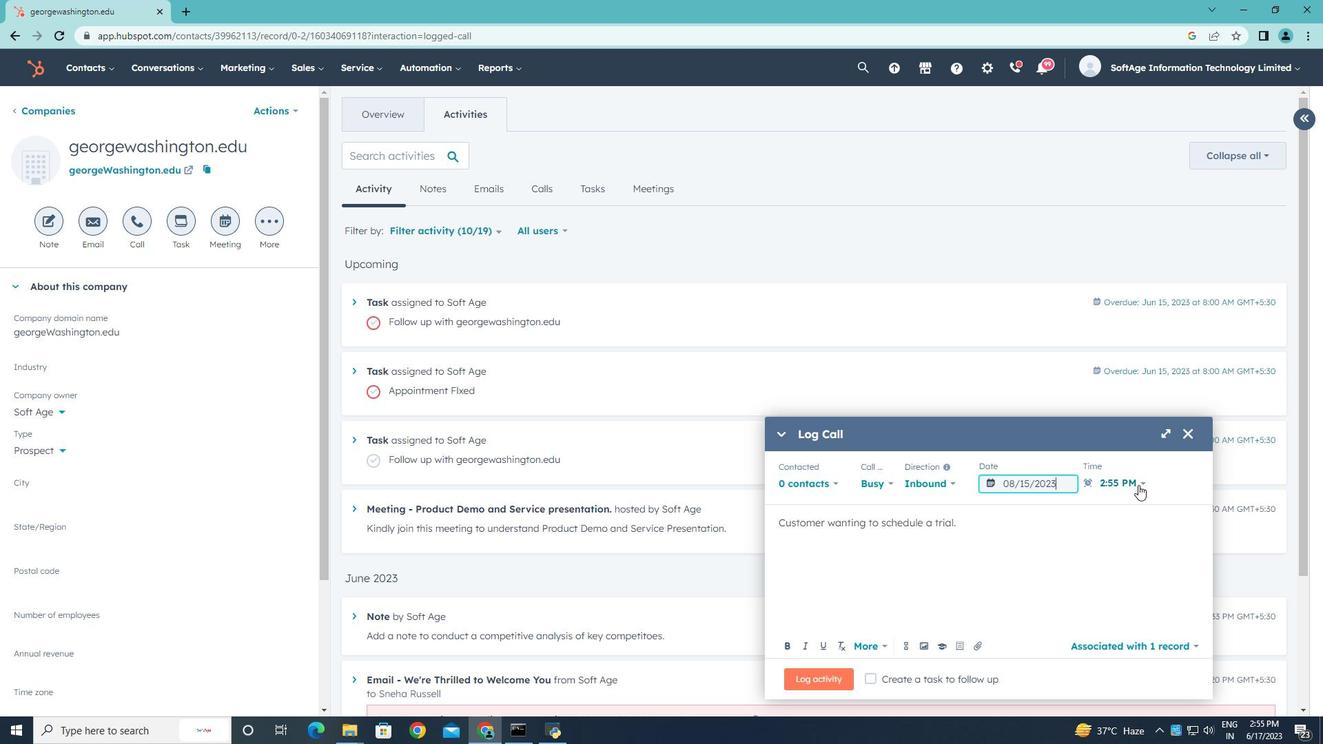 
Action: Mouse moved to (1125, 552)
Screenshot: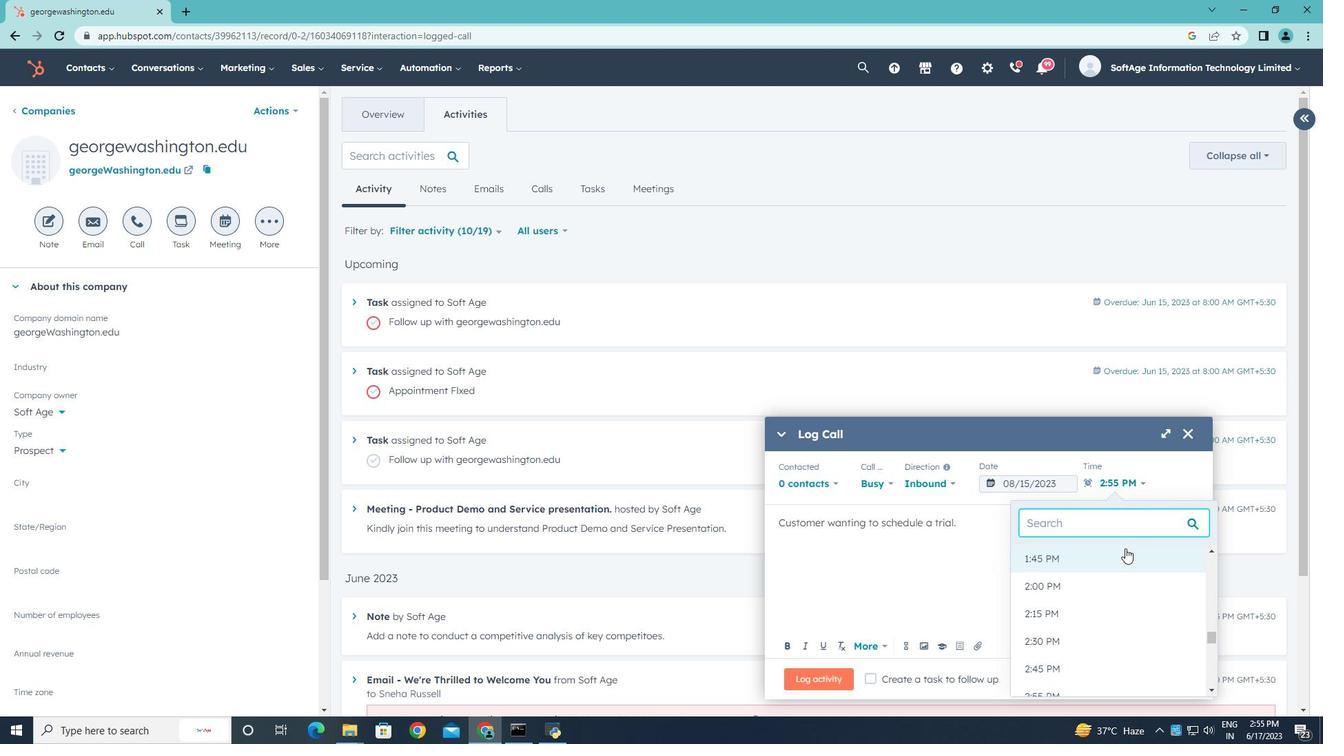 
Action: Mouse scrolled (1125, 552) with delta (0, 0)
Screenshot: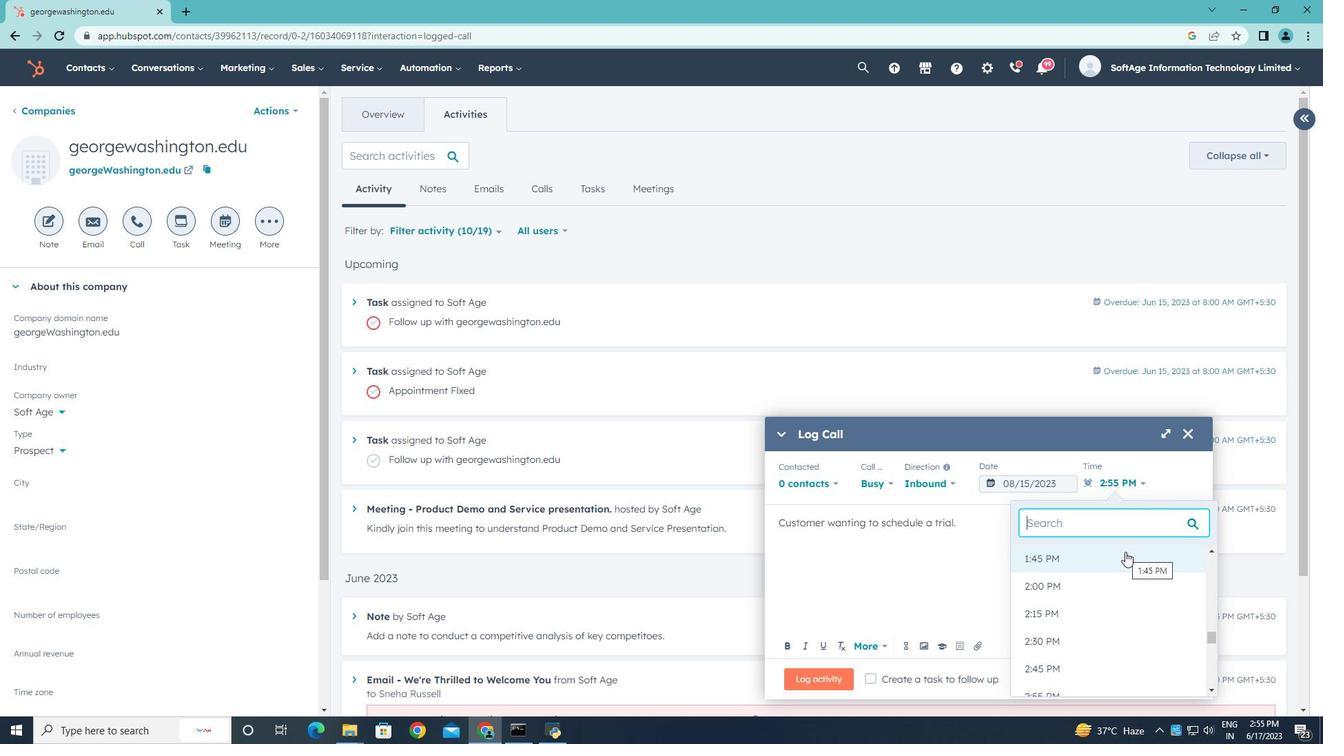 
Action: Mouse scrolled (1125, 552) with delta (0, 0)
Screenshot: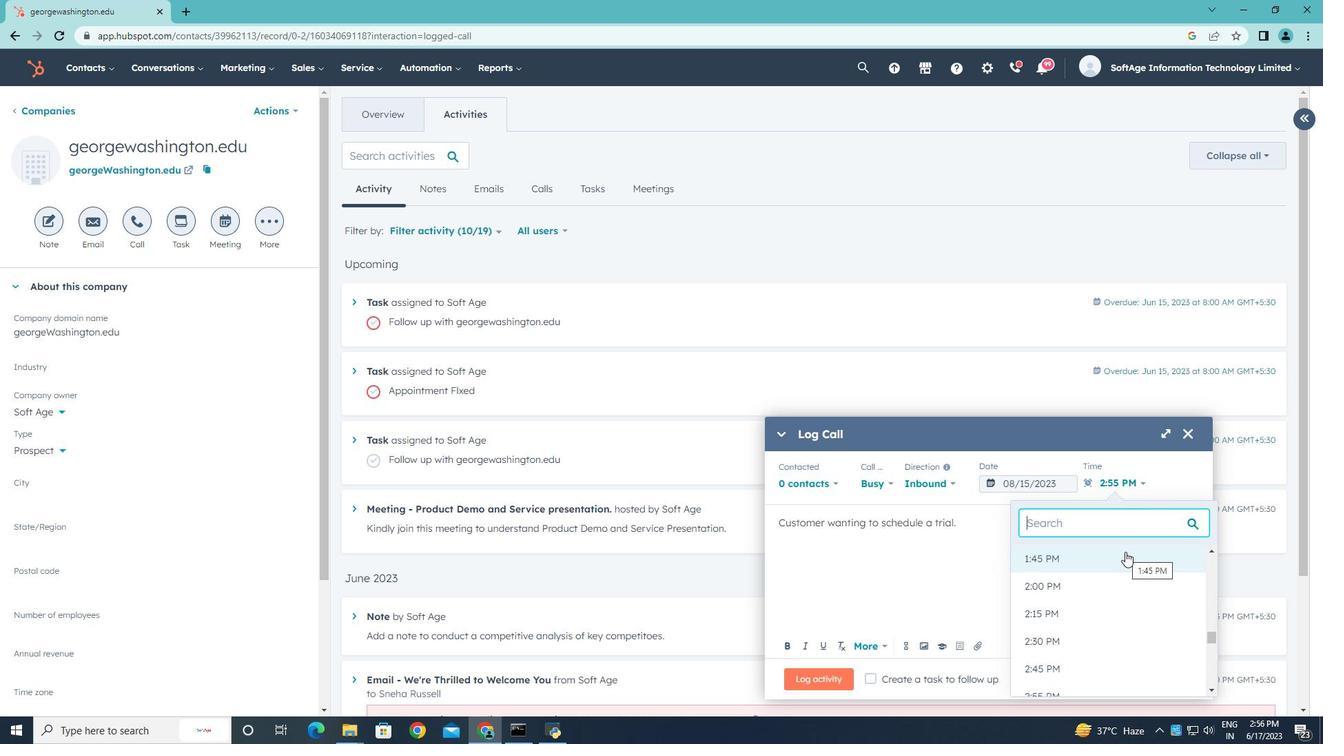 
Action: Mouse scrolled (1125, 552) with delta (0, 0)
Screenshot: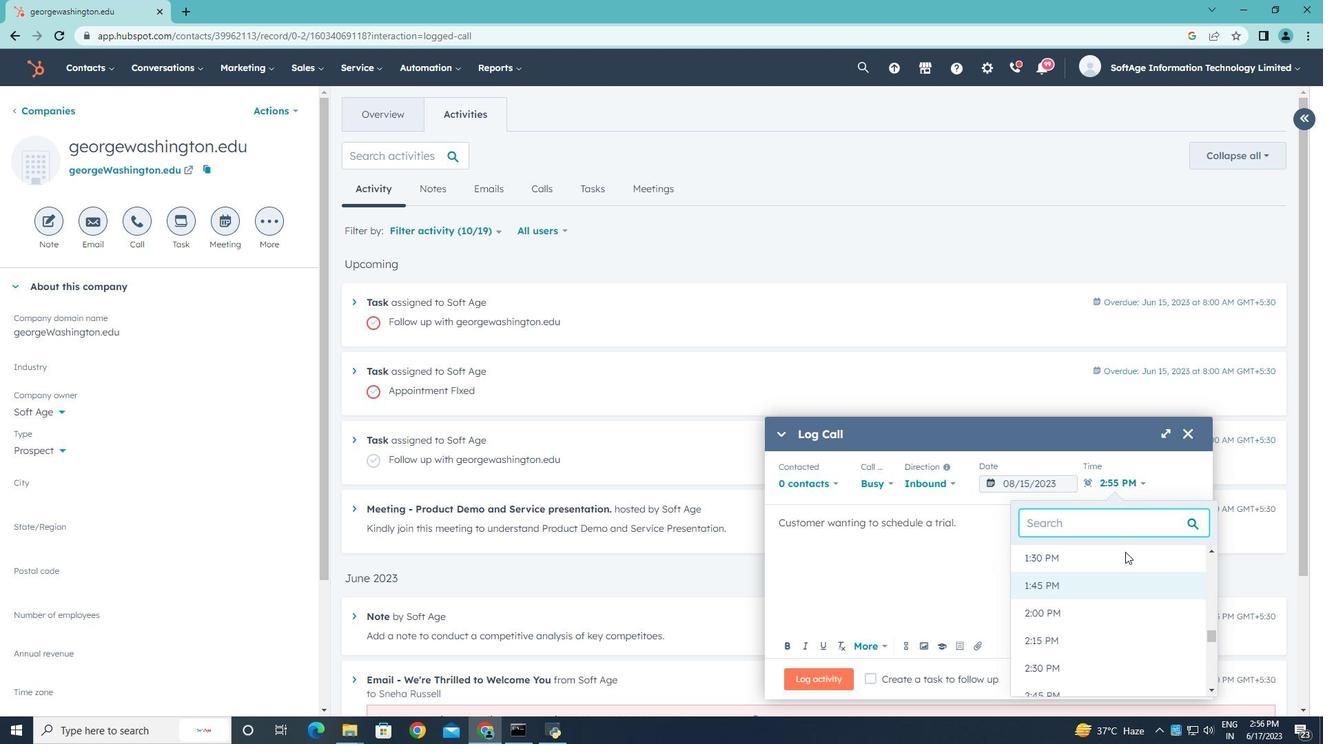 
Action: Mouse scrolled (1125, 552) with delta (0, 0)
Screenshot: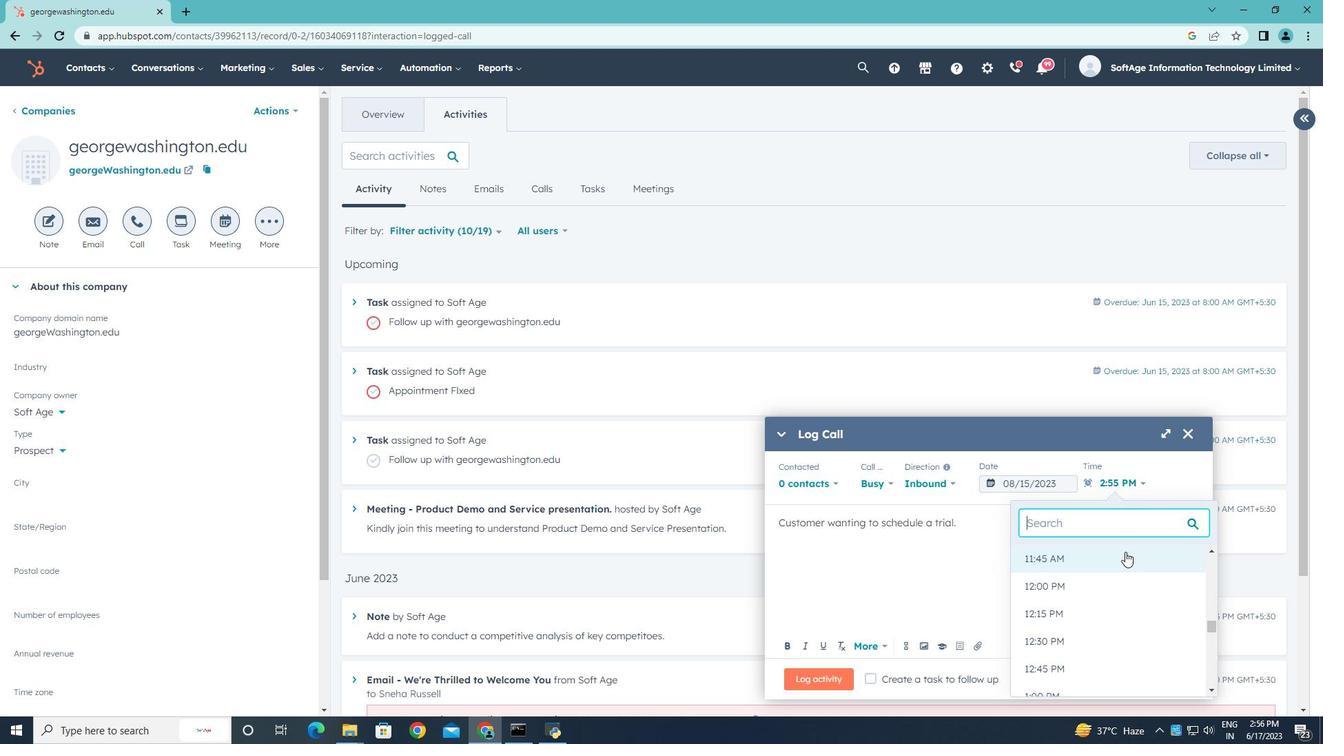 
Action: Mouse moved to (1091, 563)
Screenshot: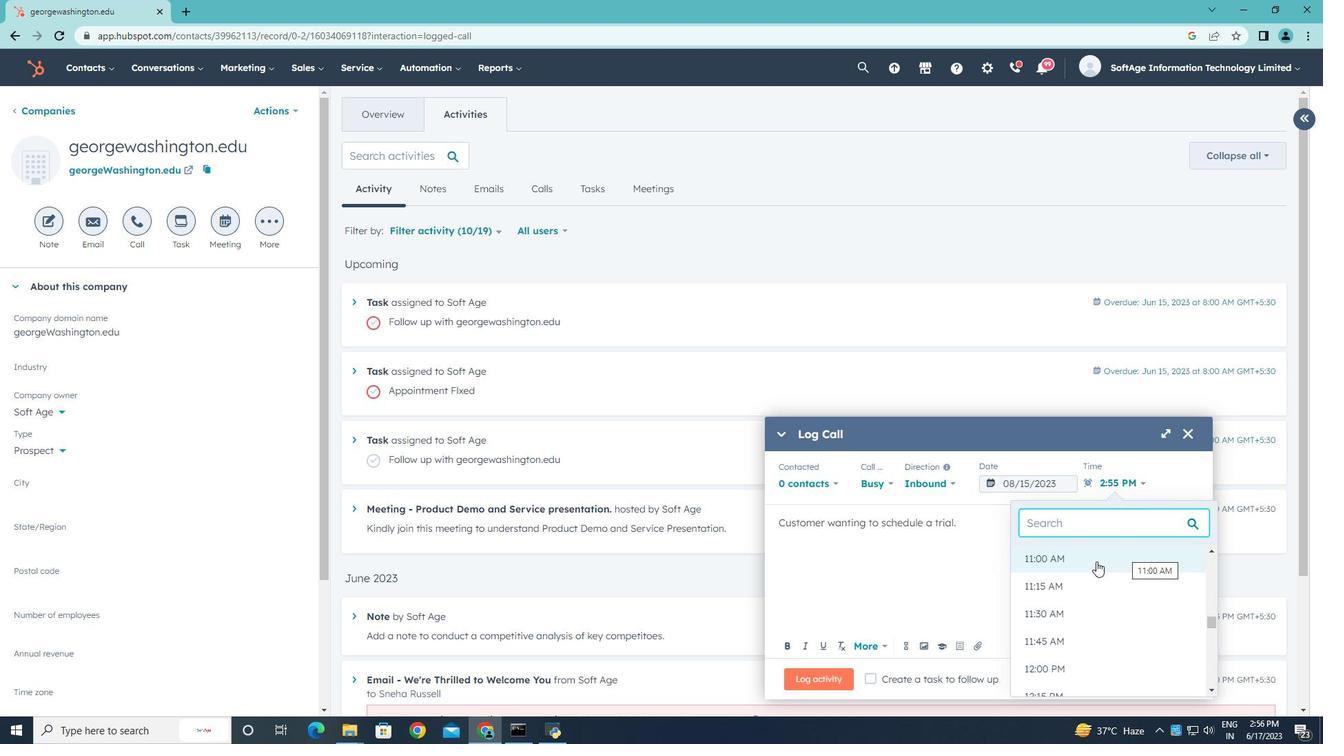 
Action: Mouse pressed left at (1091, 563)
Screenshot: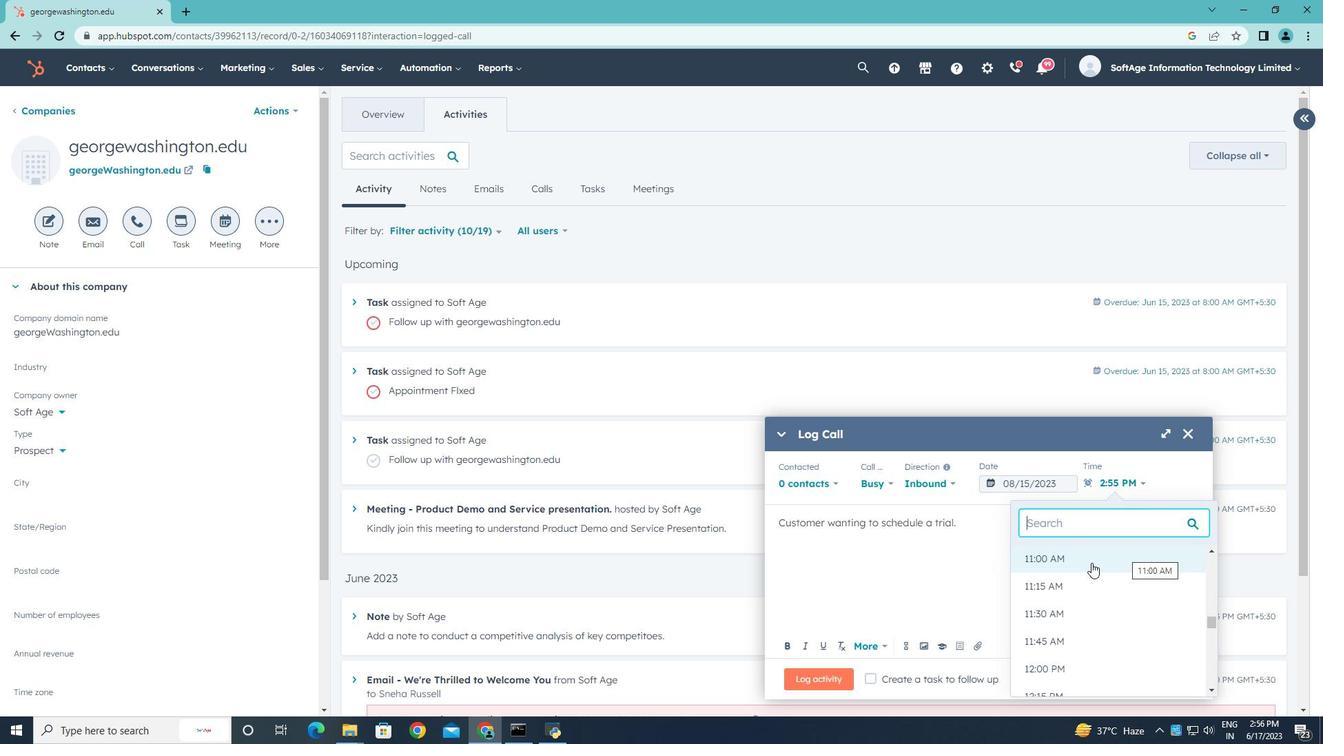 
Action: Mouse moved to (834, 676)
Screenshot: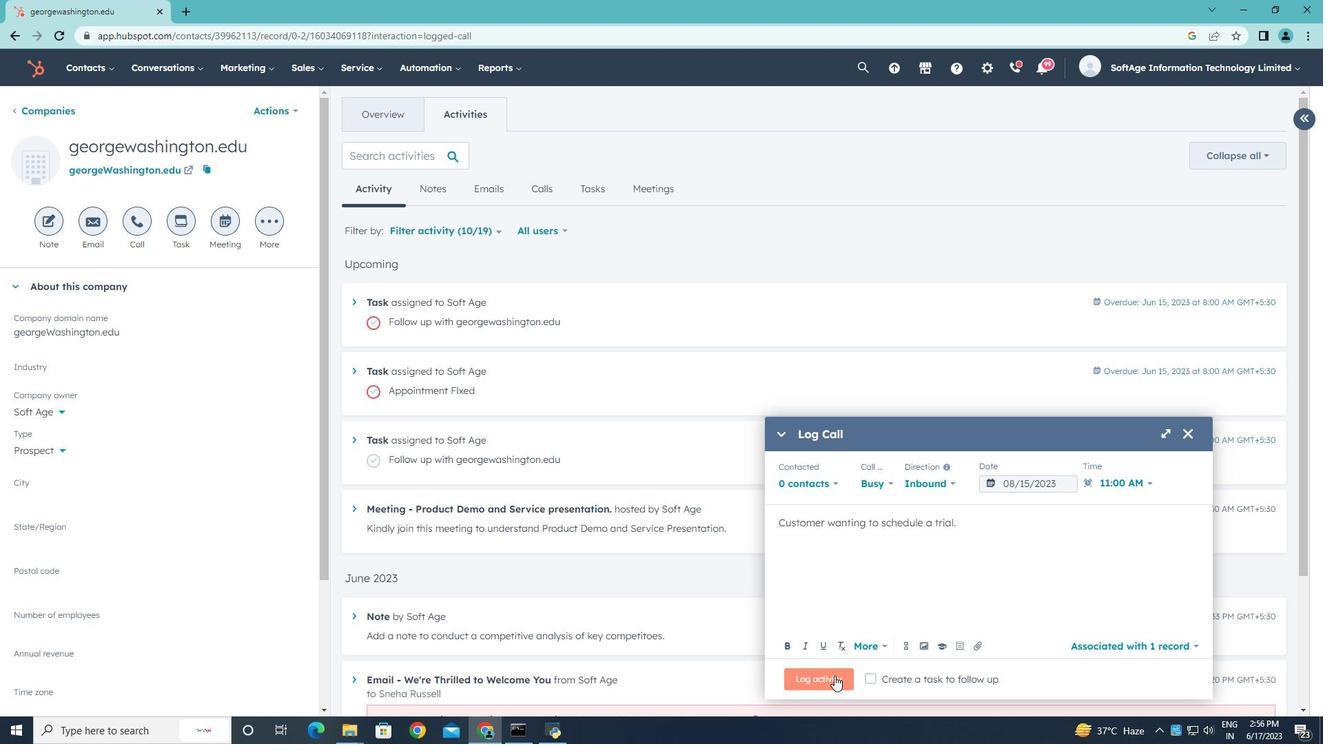 
Action: Mouse pressed left at (834, 676)
Screenshot: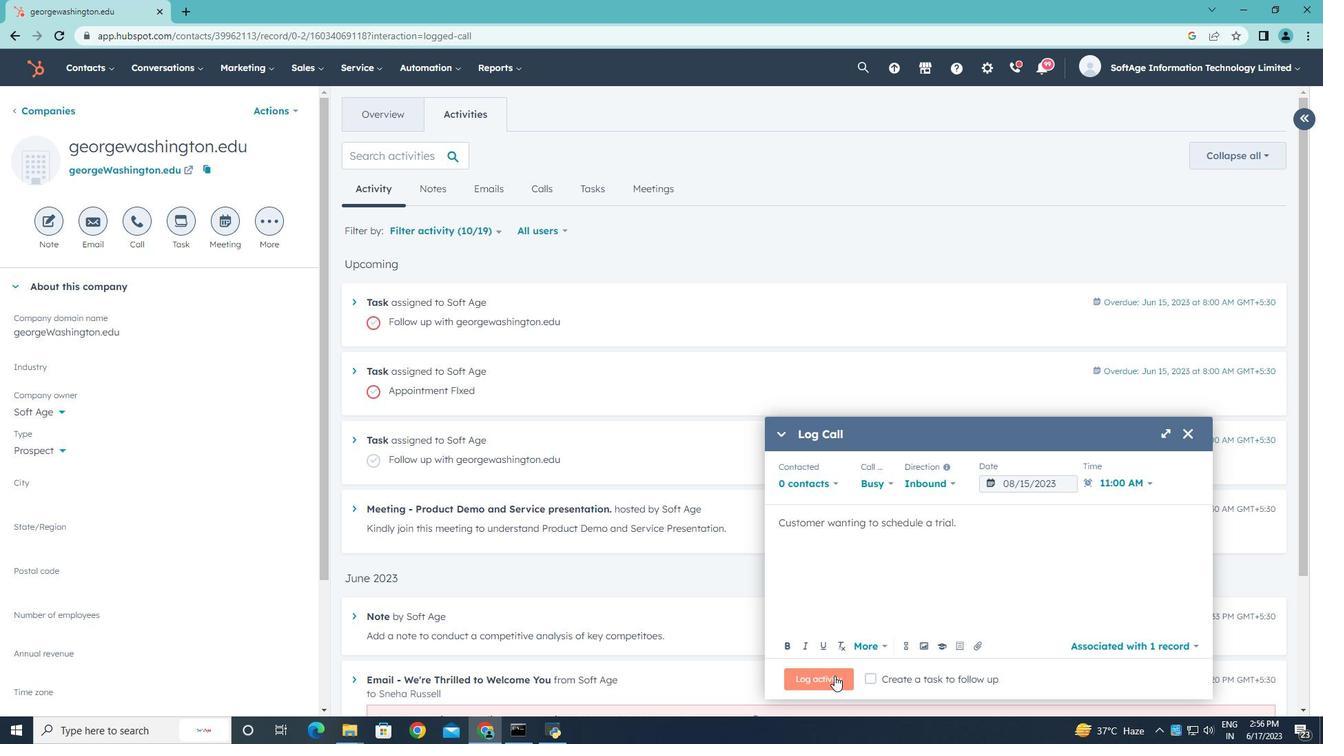 
